 Task: Look for space in Dongargarh, India from 8th June, 2023 to 16th June, 2023 for 2 adults in price range Rs.10000 to Rs.15000. Place can be entire place with 1  bedroom having 1 bed and 1 bathroom. Property type can be house, flat, guest house, hotel. Amenities needed are: washing machine. Booking option can be shelf check-in. Required host language is English.
Action: Mouse moved to (391, 103)
Screenshot: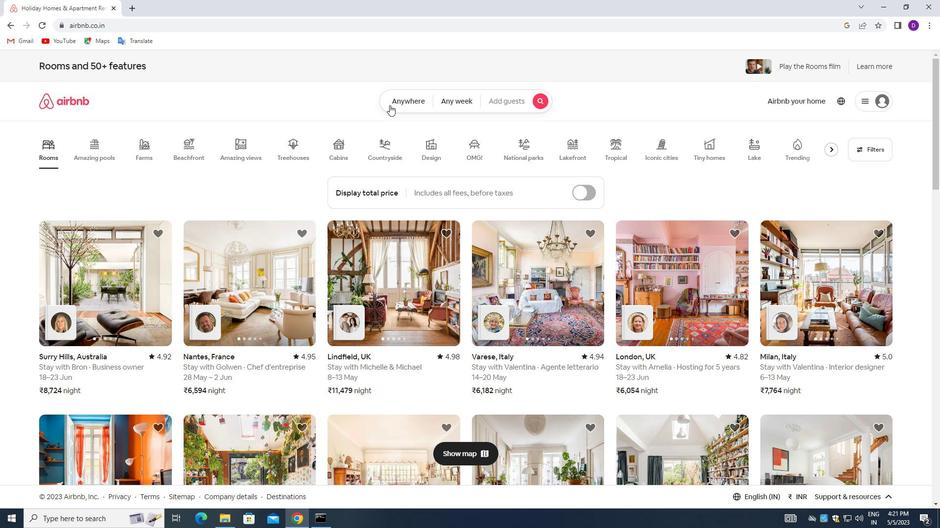 
Action: Mouse pressed left at (391, 103)
Screenshot: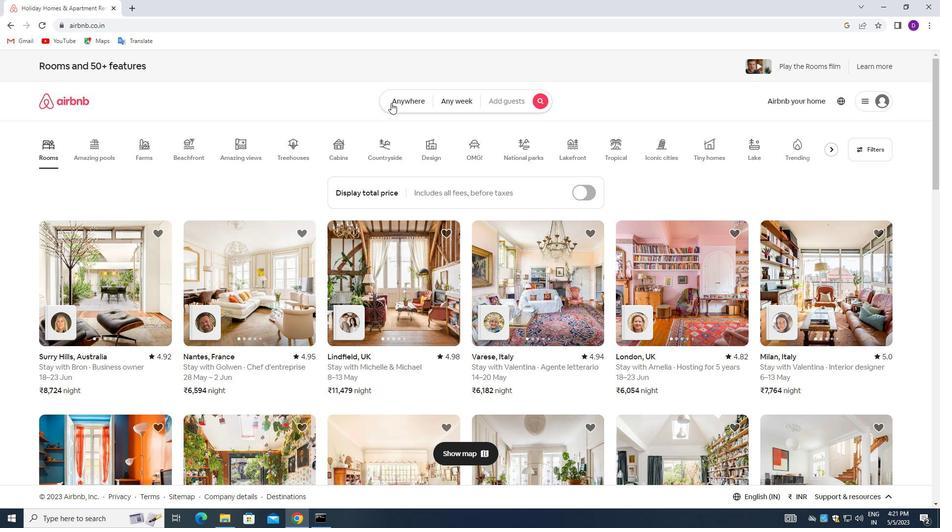 
Action: Mouse moved to (371, 135)
Screenshot: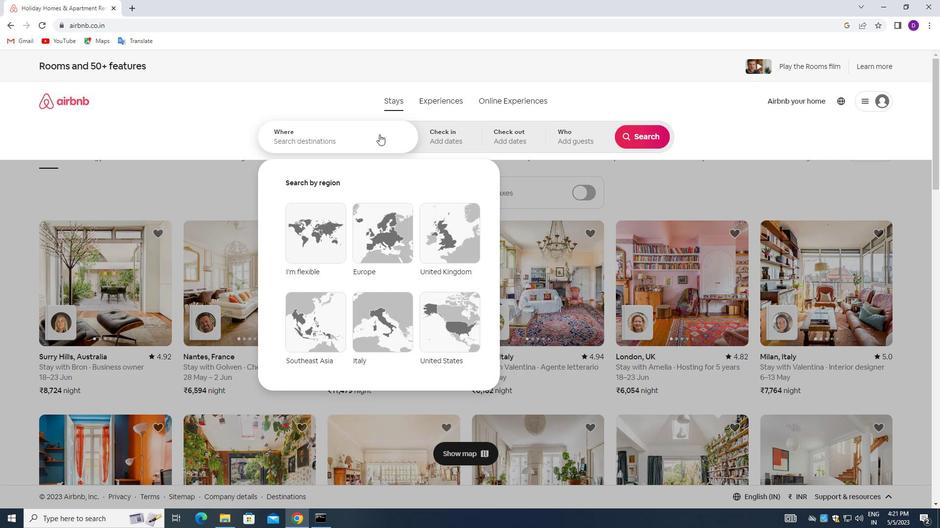 
Action: Mouse pressed left at (371, 135)
Screenshot: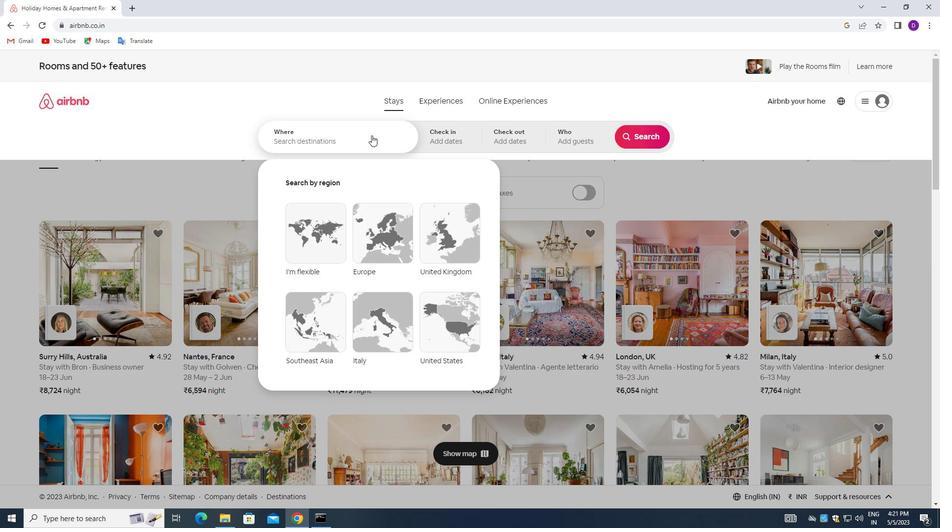 
Action: Mouse moved to (191, 233)
Screenshot: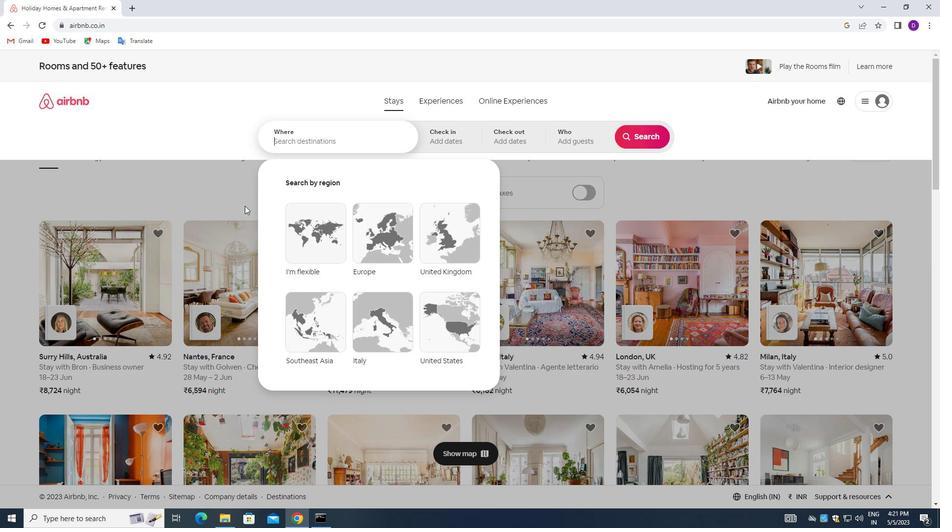 
Action: Key pressed <Key.shift_r>Dongargarh,<Key.space><Key.shift>INDIA<Key.enter>
Screenshot: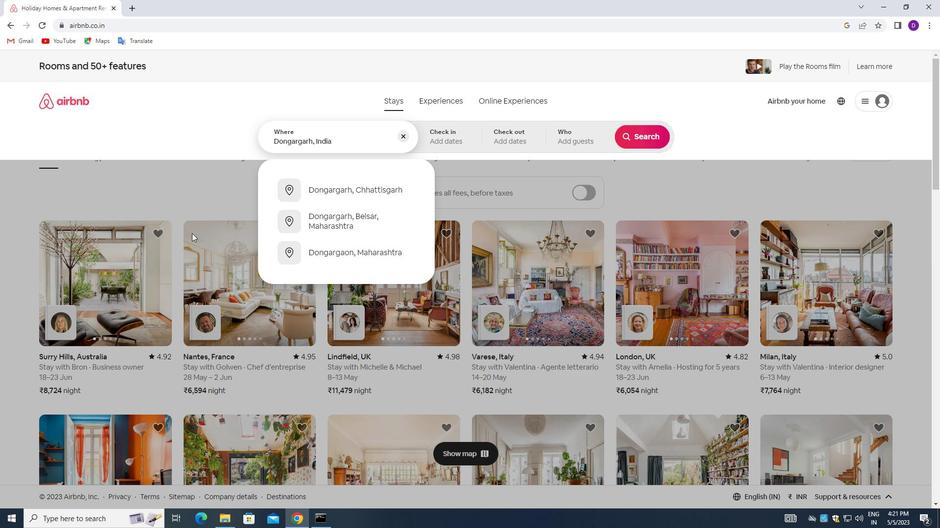 
Action: Mouse moved to (584, 283)
Screenshot: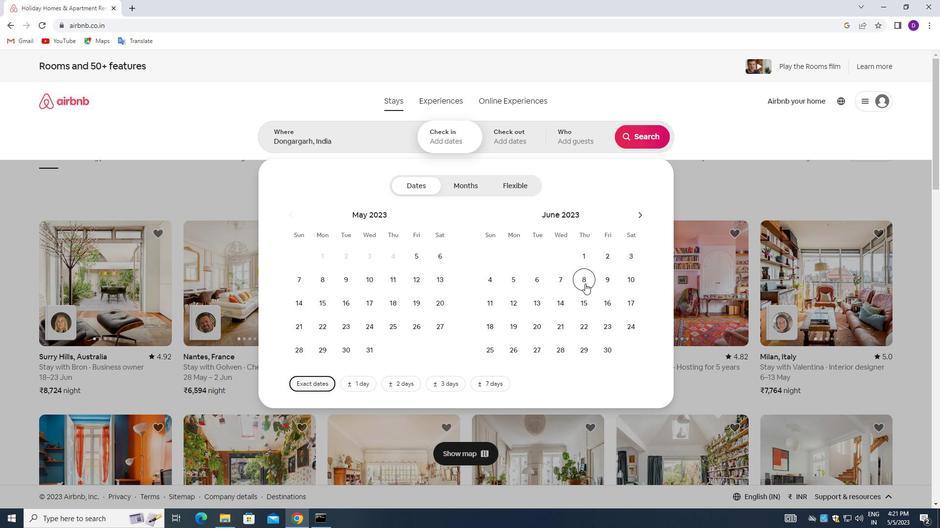 
Action: Mouse pressed left at (584, 283)
Screenshot: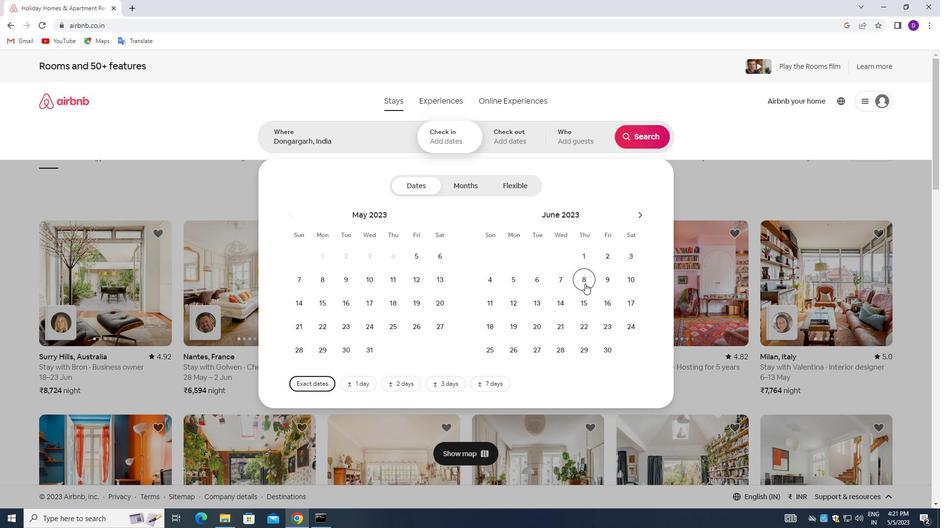 
Action: Mouse moved to (599, 297)
Screenshot: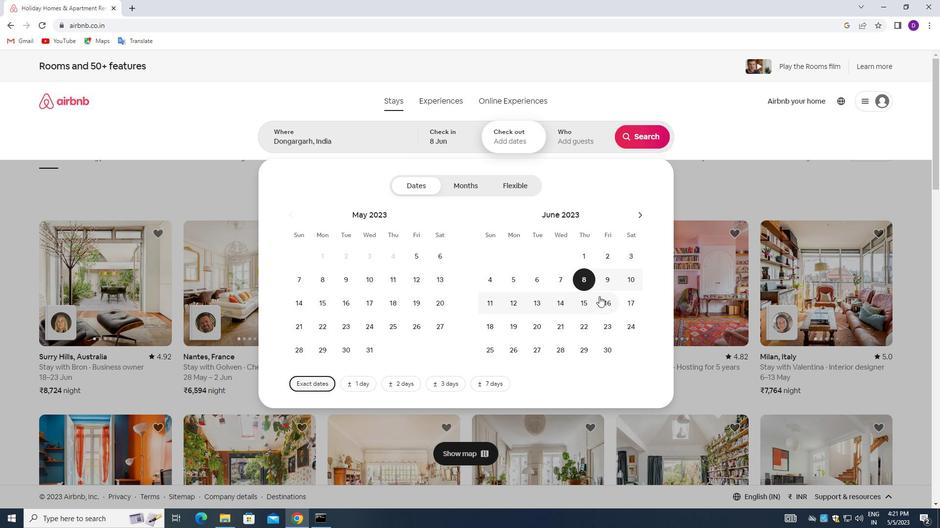 
Action: Mouse pressed left at (599, 297)
Screenshot: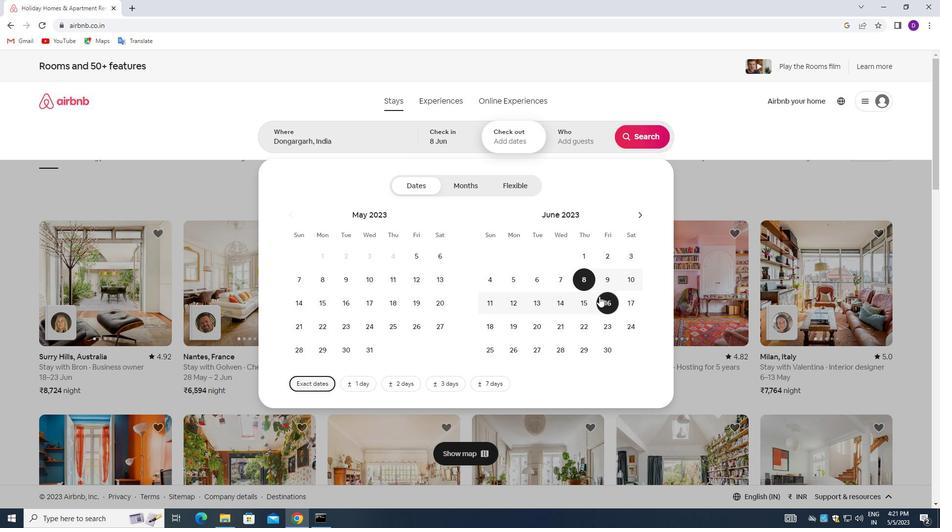 
Action: Mouse moved to (574, 142)
Screenshot: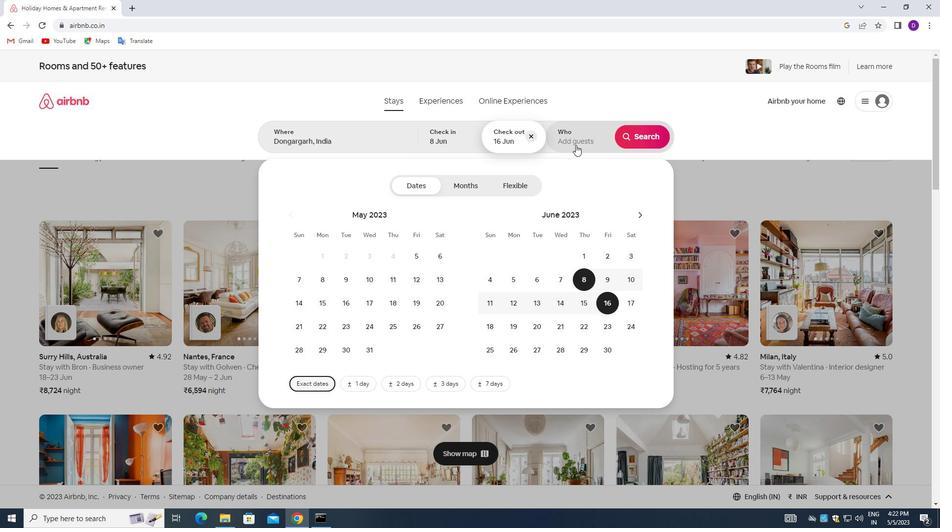 
Action: Mouse pressed left at (574, 142)
Screenshot: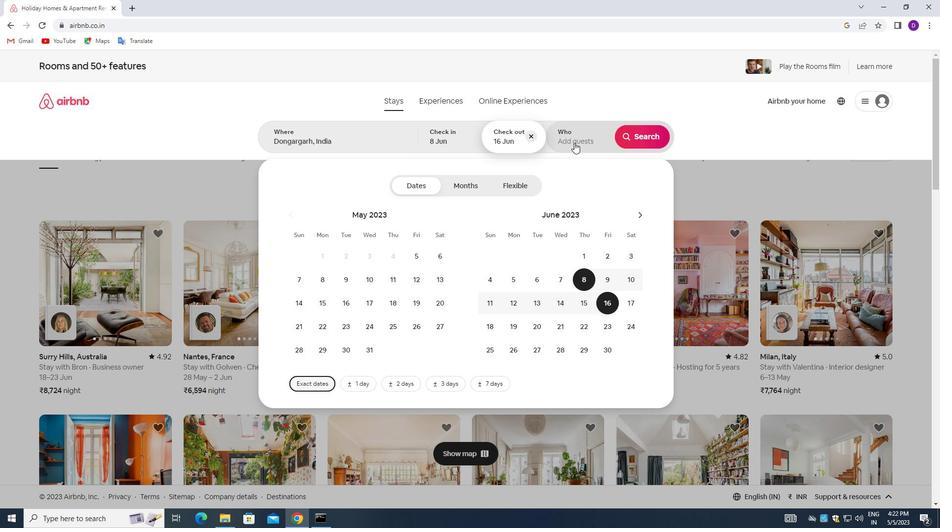 
Action: Mouse moved to (649, 187)
Screenshot: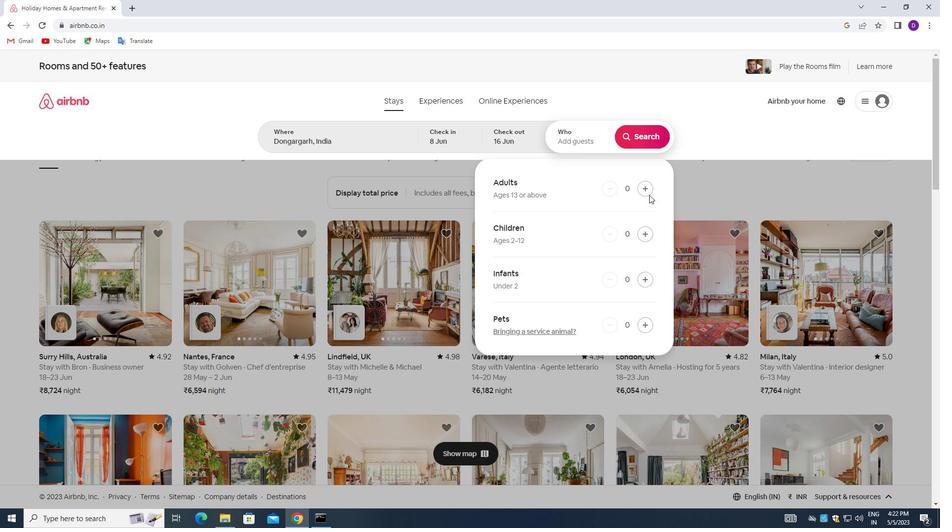 
Action: Mouse pressed left at (649, 187)
Screenshot: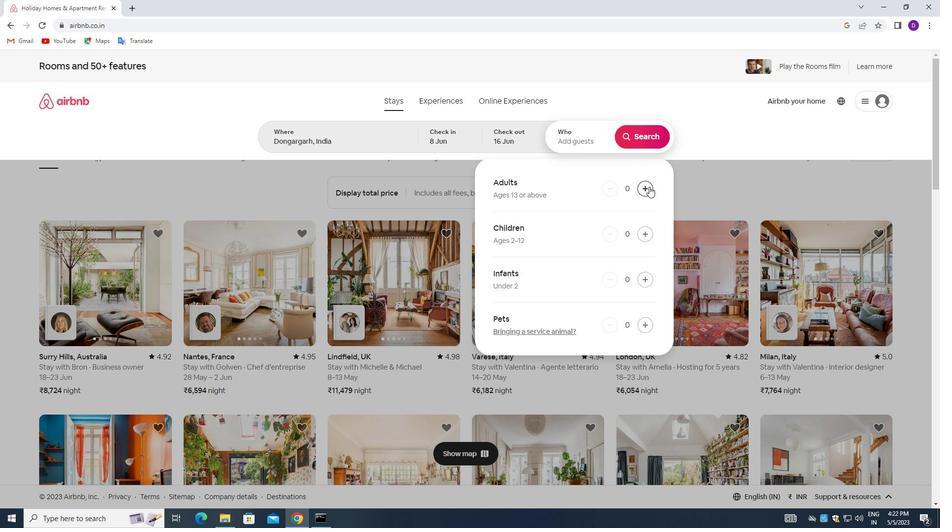 
Action: Mouse pressed left at (649, 187)
Screenshot: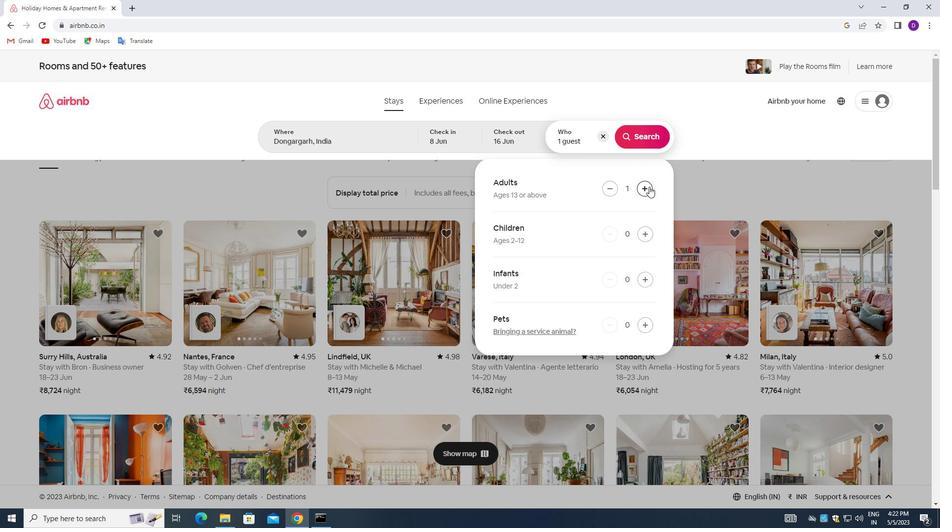 
Action: Mouse moved to (644, 138)
Screenshot: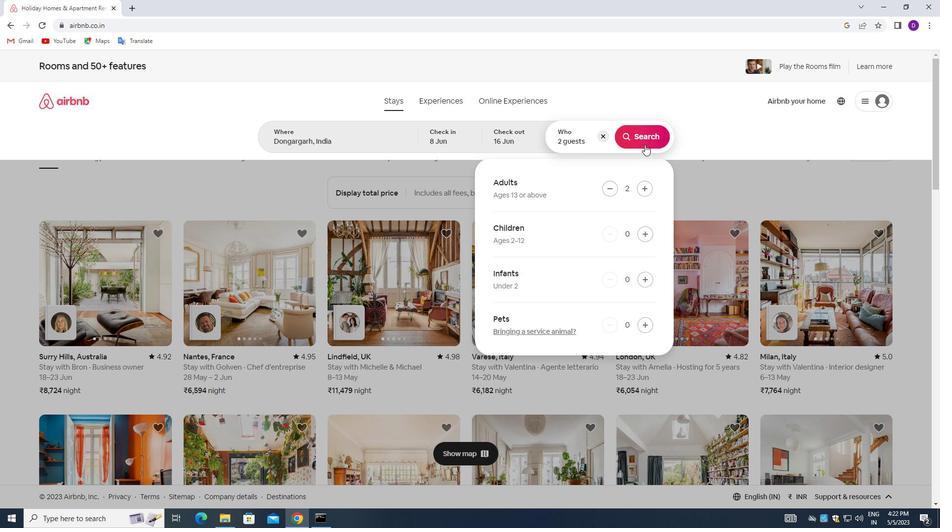 
Action: Mouse pressed left at (644, 138)
Screenshot: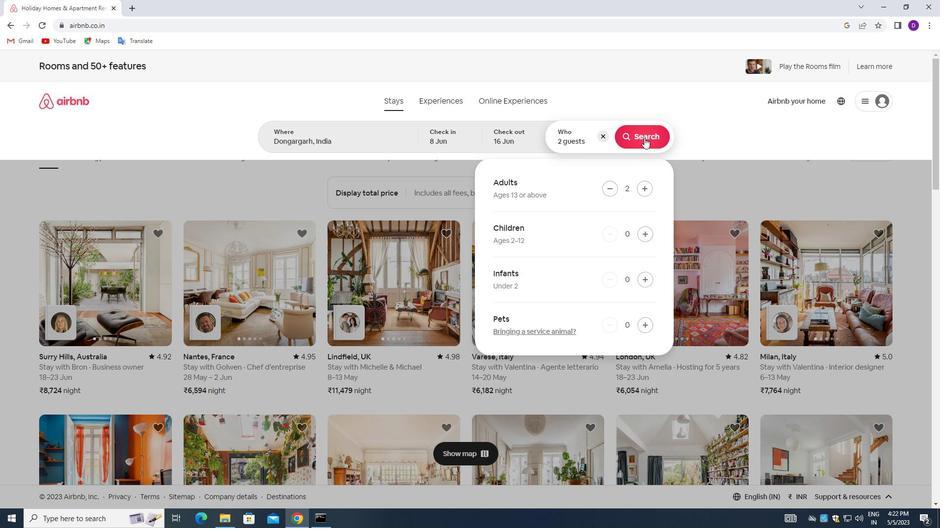 
Action: Mouse moved to (883, 107)
Screenshot: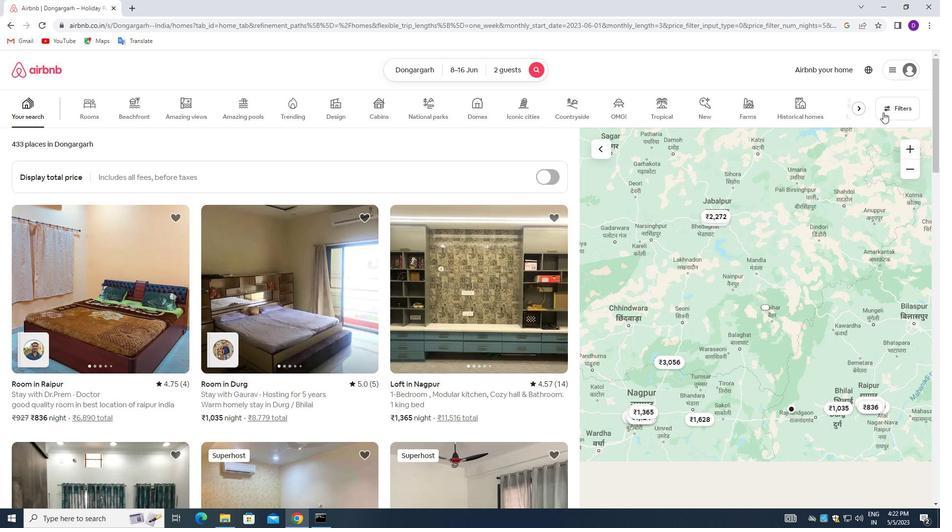 
Action: Mouse pressed left at (883, 107)
Screenshot: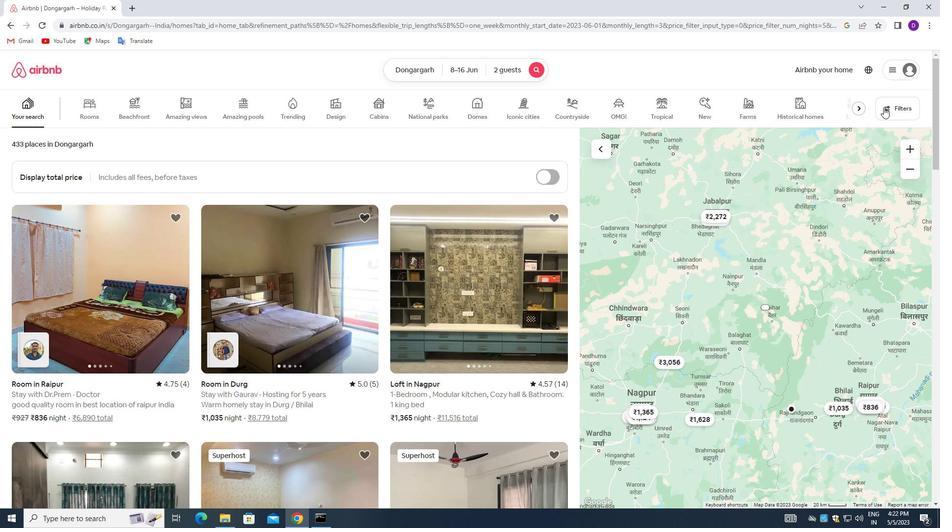 
Action: Mouse moved to (424, 259)
Screenshot: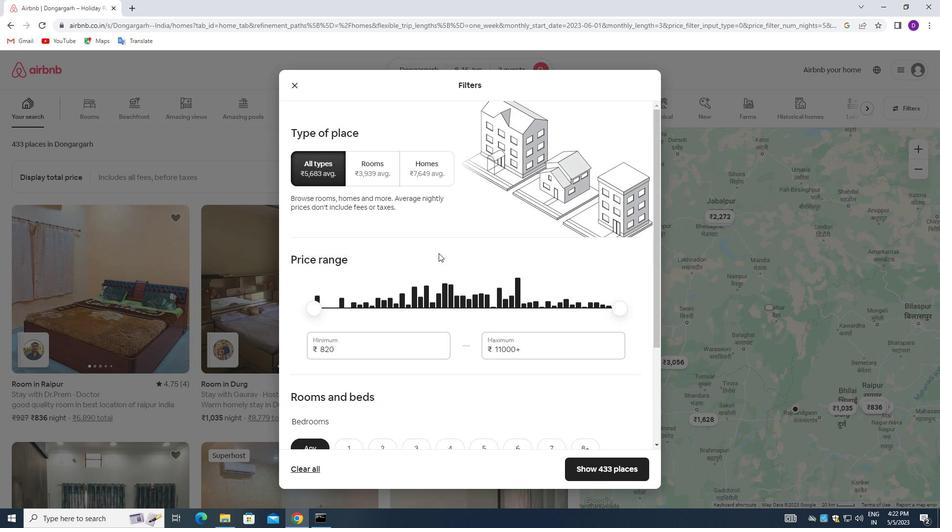 
Action: Mouse scrolled (424, 259) with delta (0, 0)
Screenshot: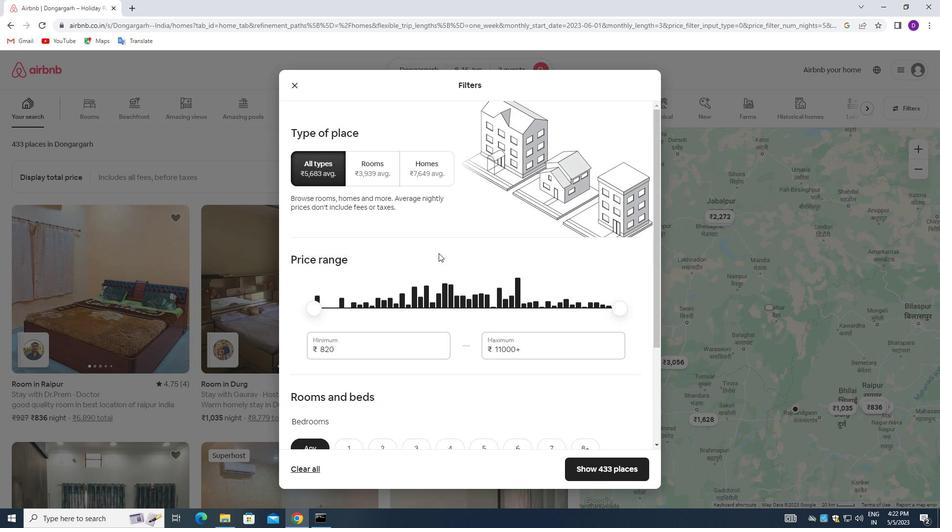 
Action: Mouse moved to (410, 264)
Screenshot: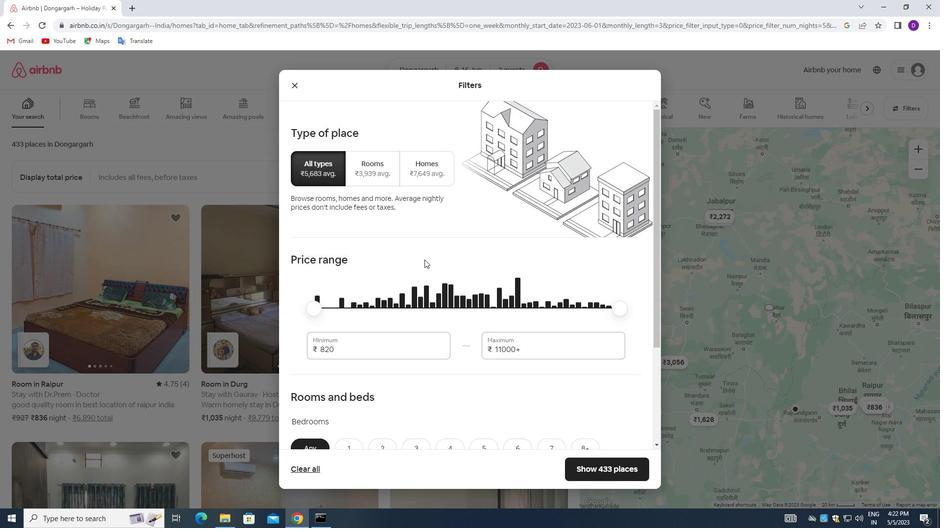 
Action: Mouse scrolled (410, 263) with delta (0, 0)
Screenshot: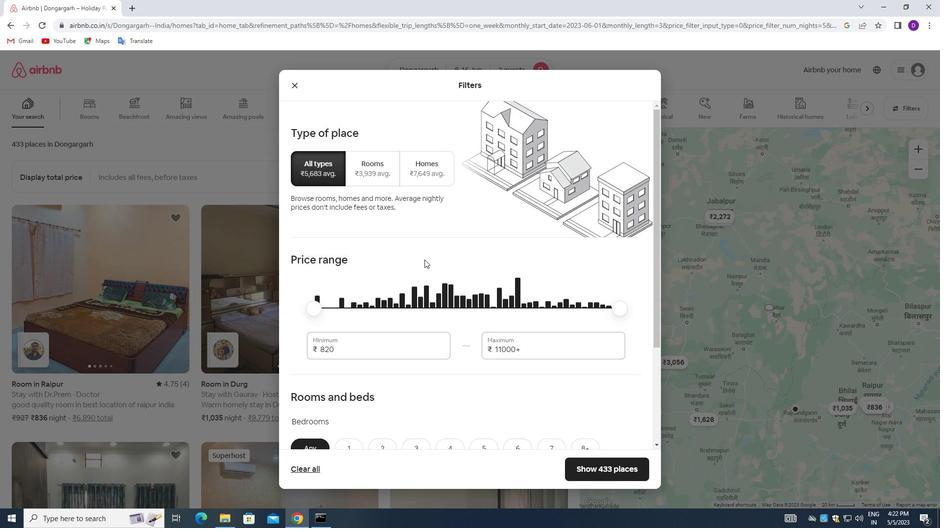 
Action: Mouse moved to (345, 253)
Screenshot: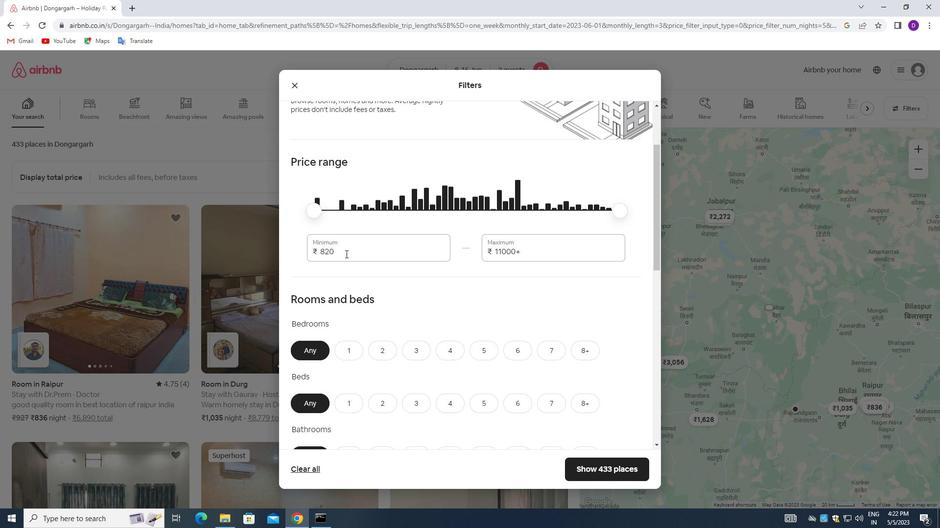 
Action: Mouse pressed left at (345, 253)
Screenshot: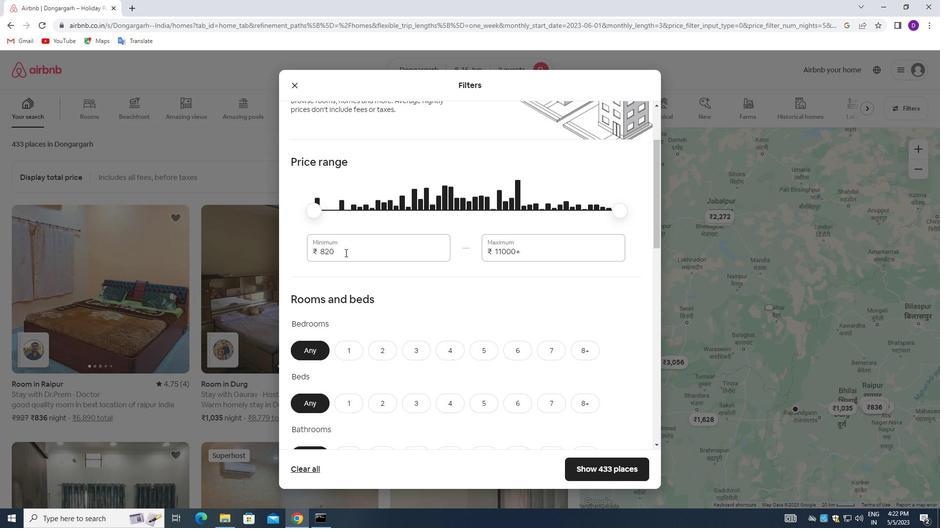 
Action: Mouse pressed left at (345, 253)
Screenshot: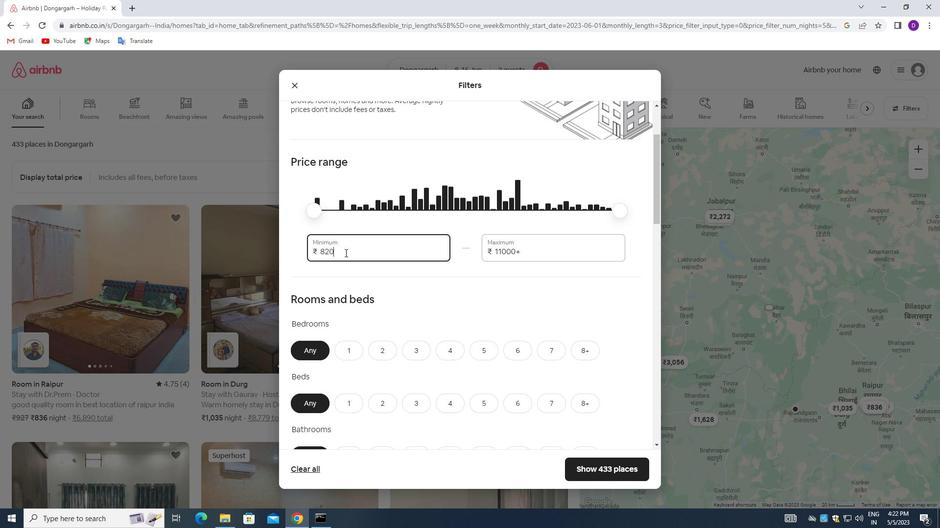 
Action: Key pressed 10000<Key.tab>15000
Screenshot: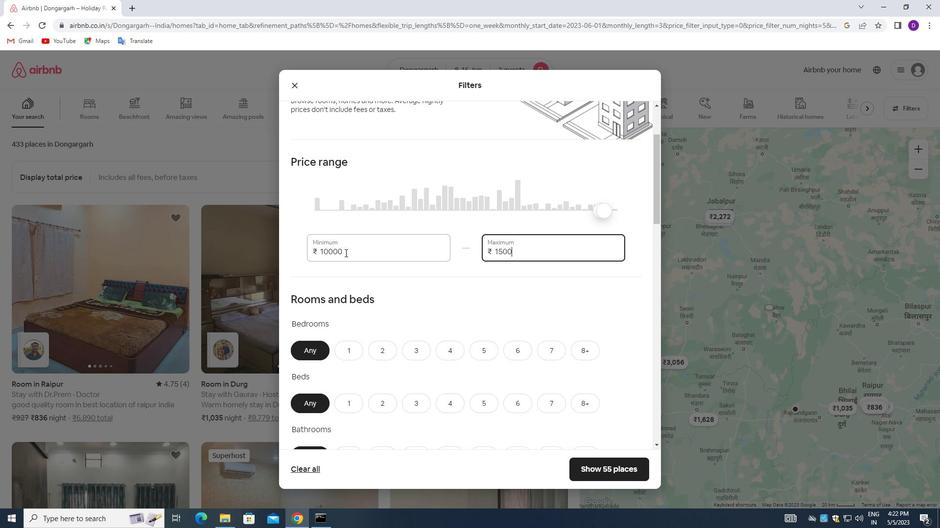 
Action: Mouse moved to (439, 292)
Screenshot: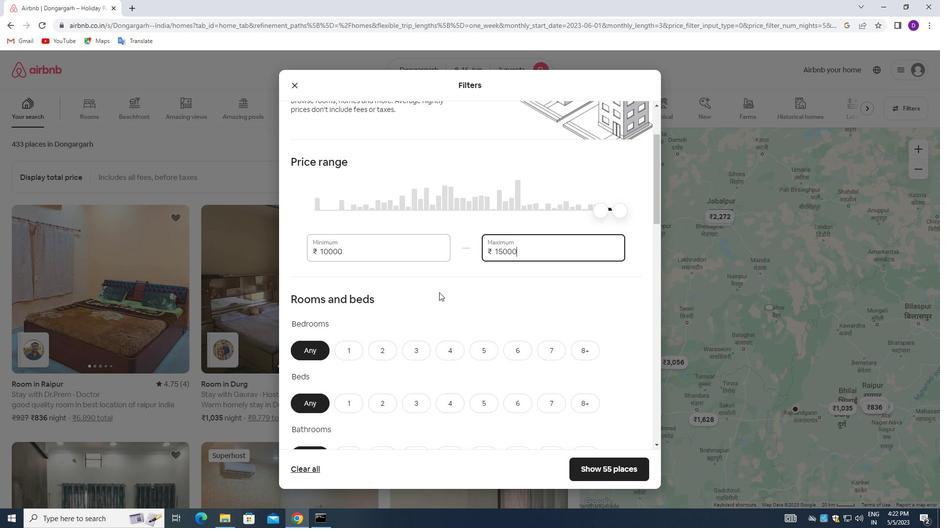 
Action: Mouse scrolled (439, 292) with delta (0, 0)
Screenshot: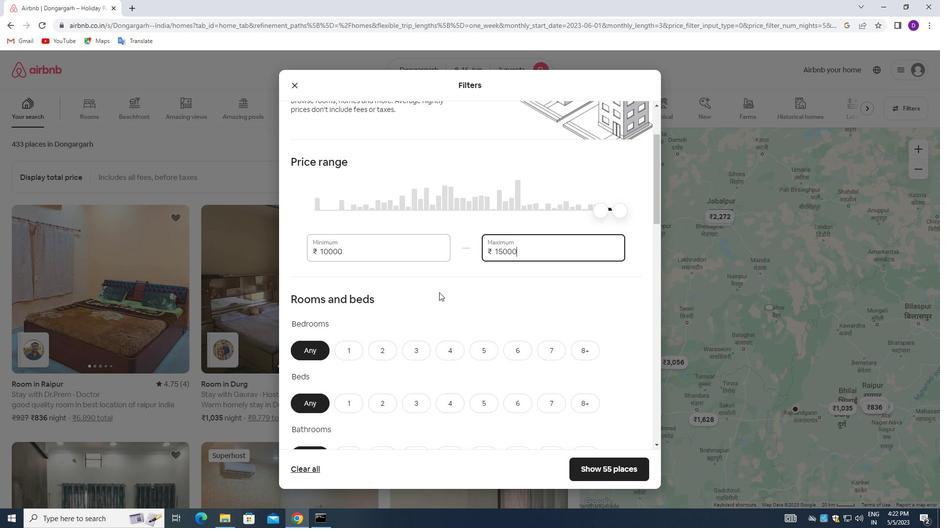 
Action: Mouse moved to (440, 293)
Screenshot: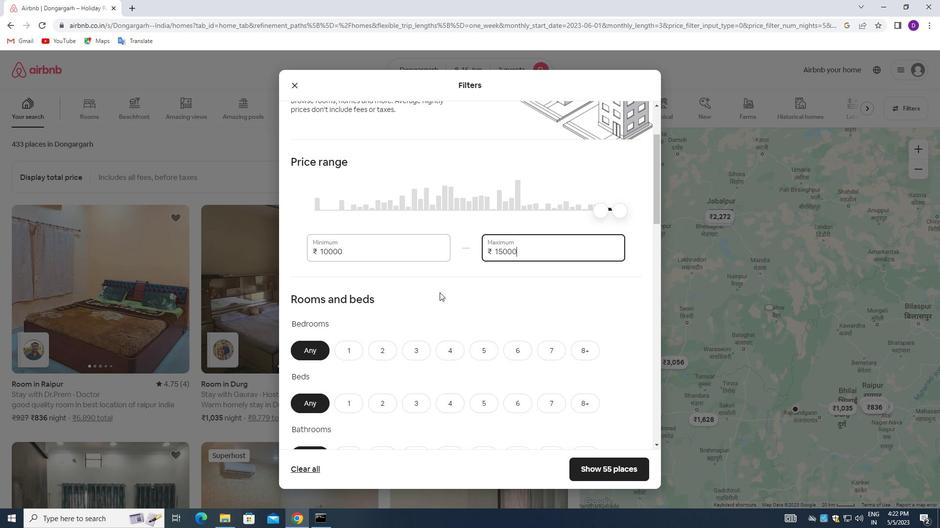 
Action: Mouse scrolled (440, 292) with delta (0, 0)
Screenshot: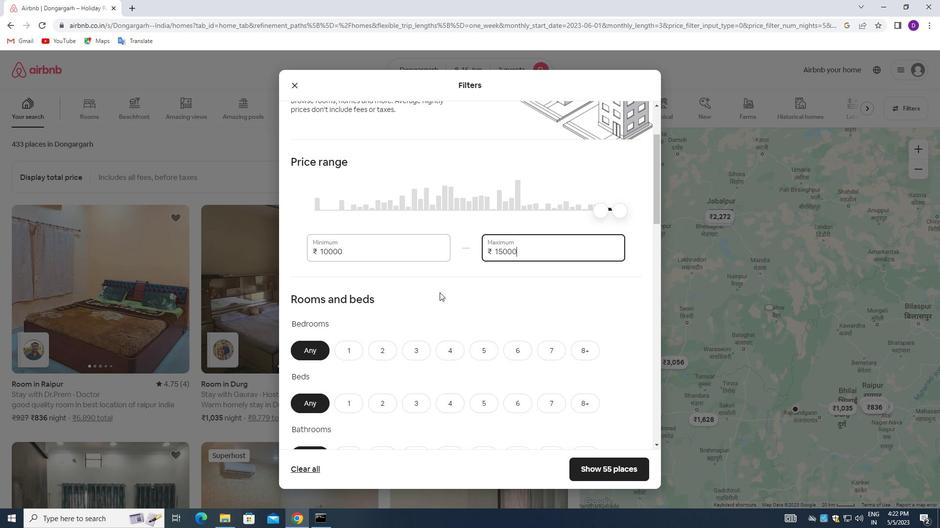 
Action: Mouse moved to (341, 257)
Screenshot: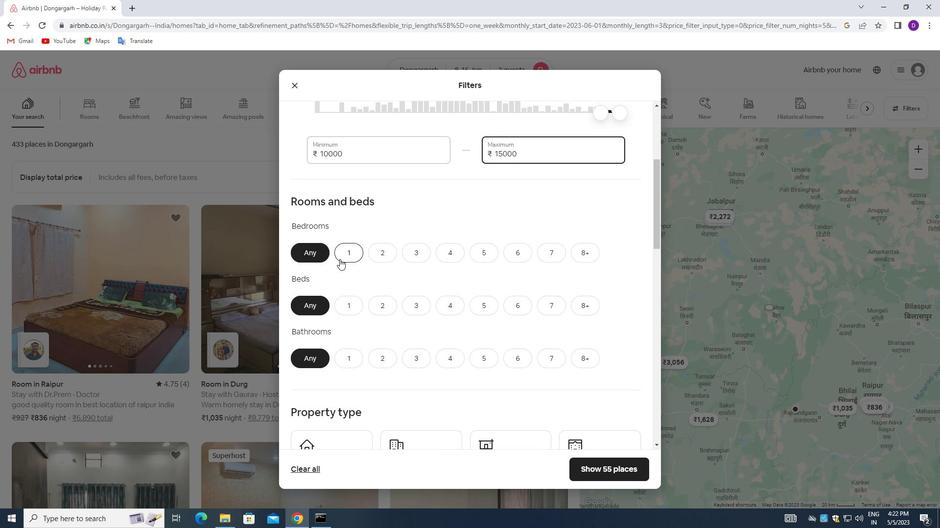 
Action: Mouse pressed left at (341, 257)
Screenshot: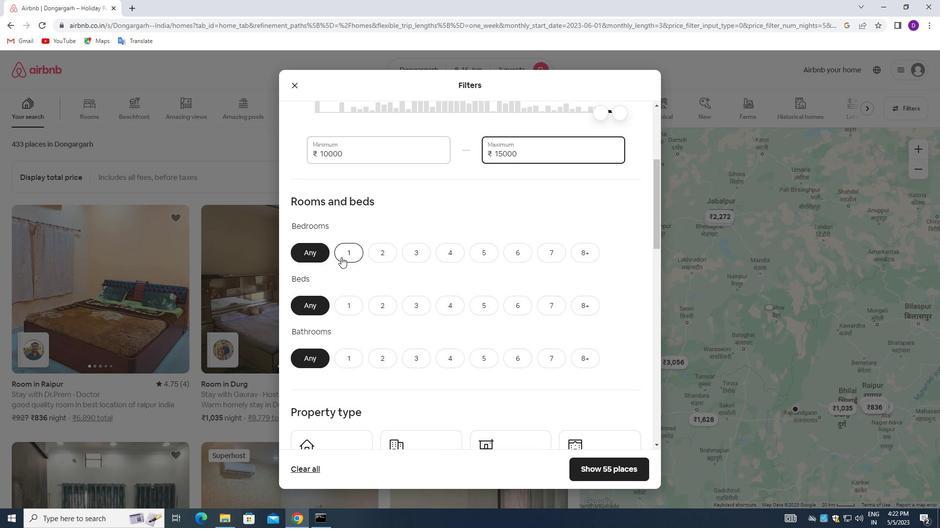 
Action: Mouse moved to (352, 303)
Screenshot: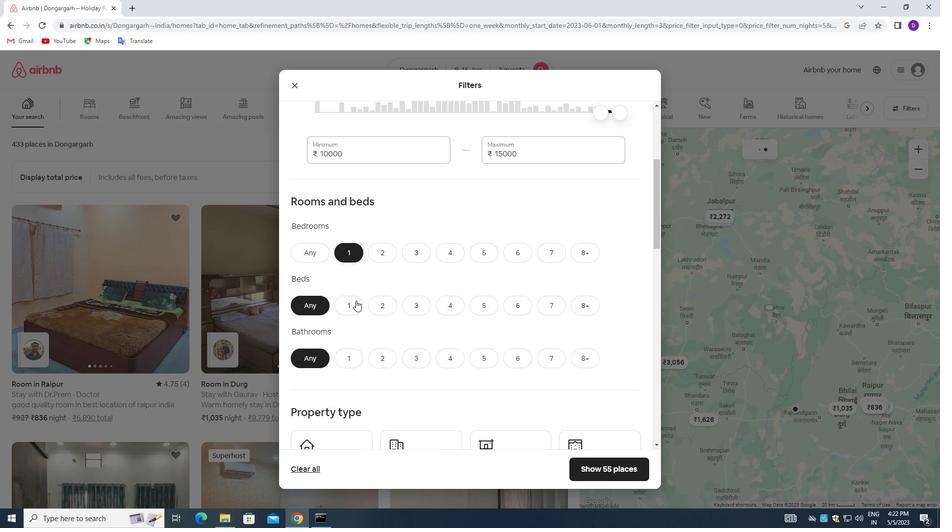 
Action: Mouse pressed left at (352, 303)
Screenshot: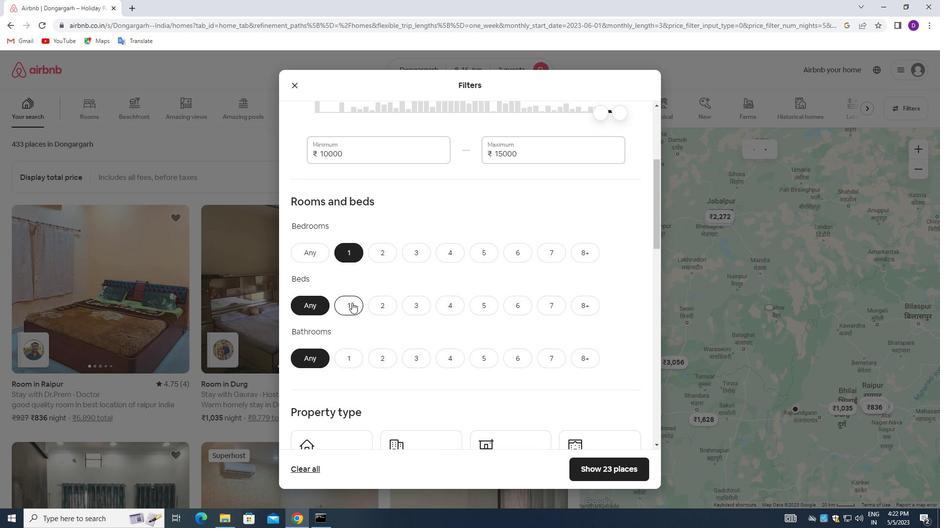 
Action: Mouse moved to (351, 355)
Screenshot: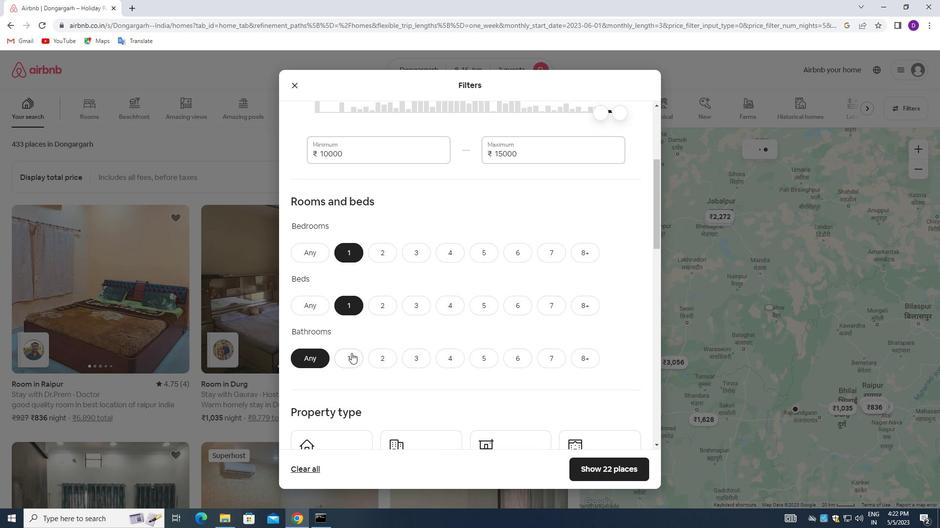 
Action: Mouse pressed left at (351, 355)
Screenshot: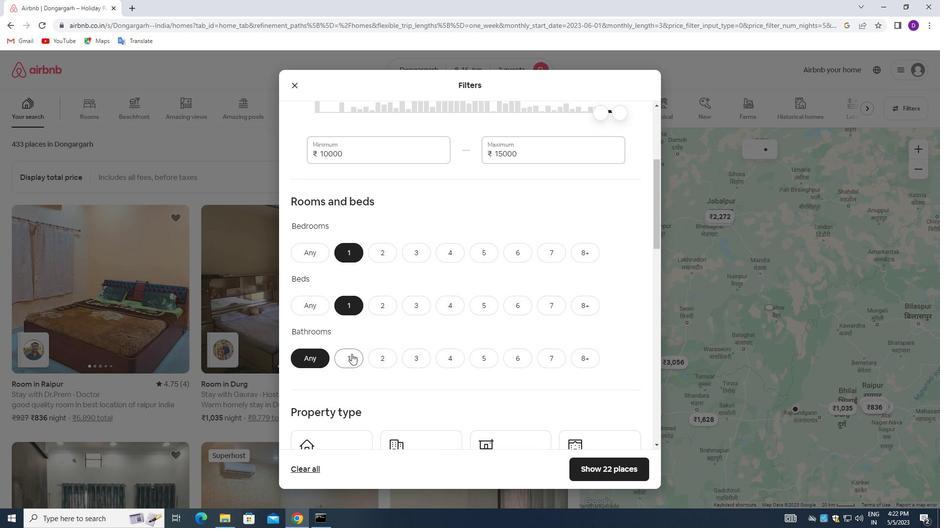 
Action: Mouse moved to (378, 319)
Screenshot: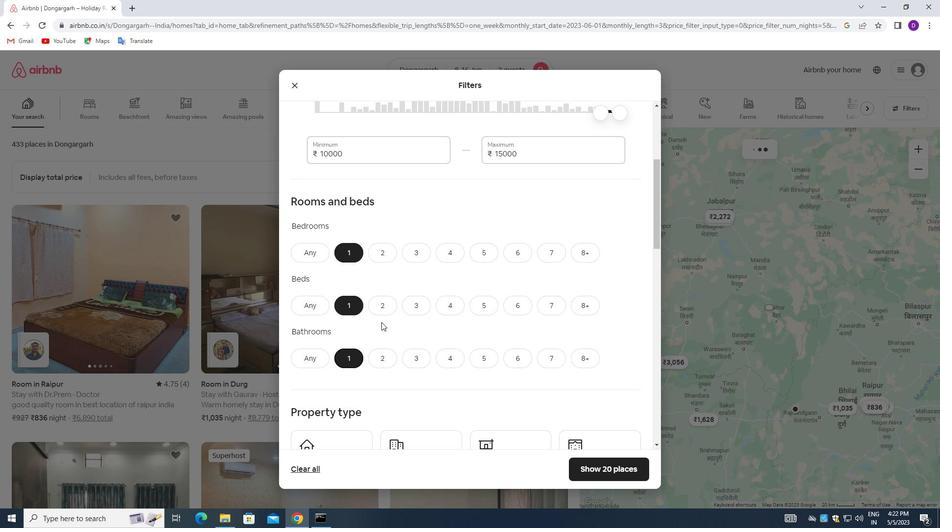 
Action: Mouse scrolled (378, 318) with delta (0, 0)
Screenshot: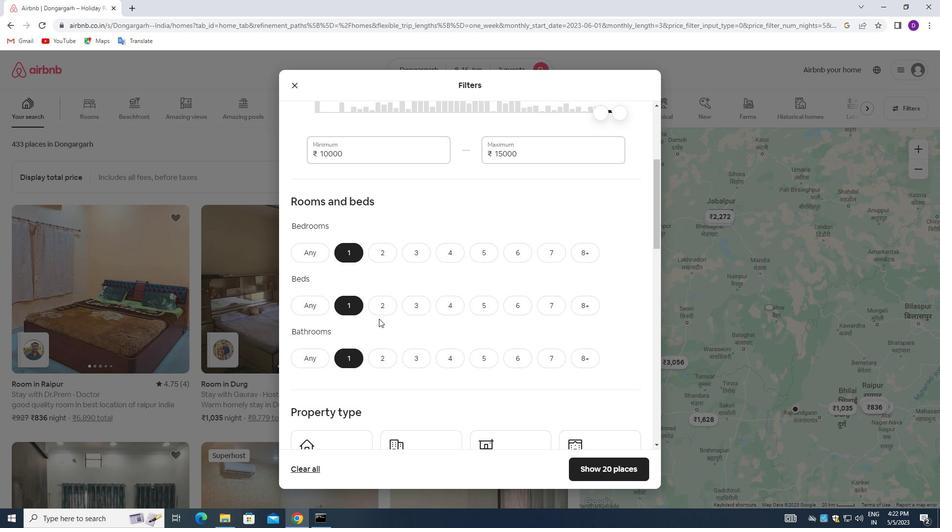 
Action: Mouse scrolled (378, 318) with delta (0, 0)
Screenshot: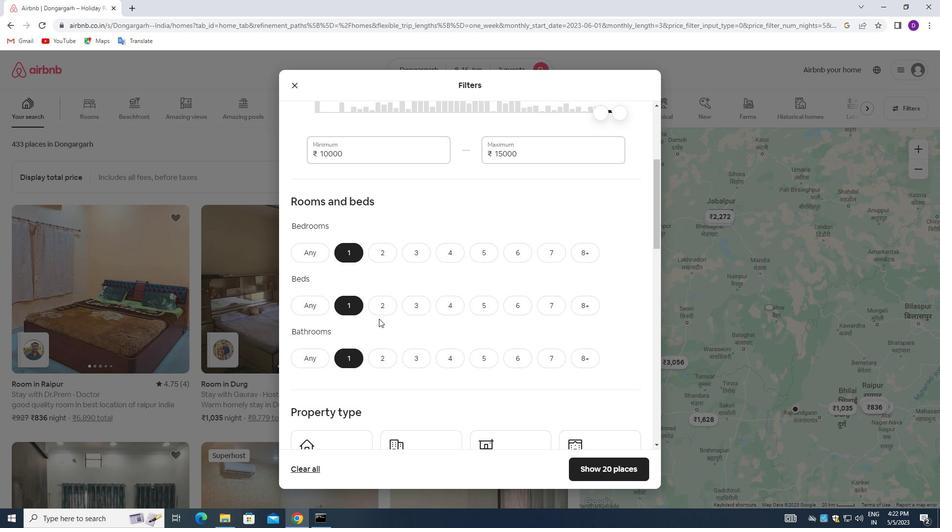 
Action: Mouse scrolled (378, 318) with delta (0, 0)
Screenshot: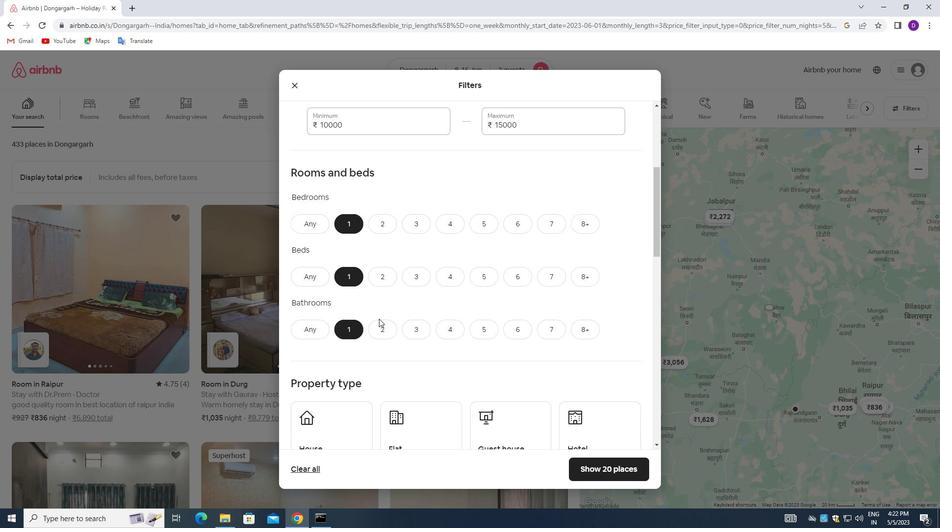 
Action: Mouse scrolled (378, 318) with delta (0, 0)
Screenshot: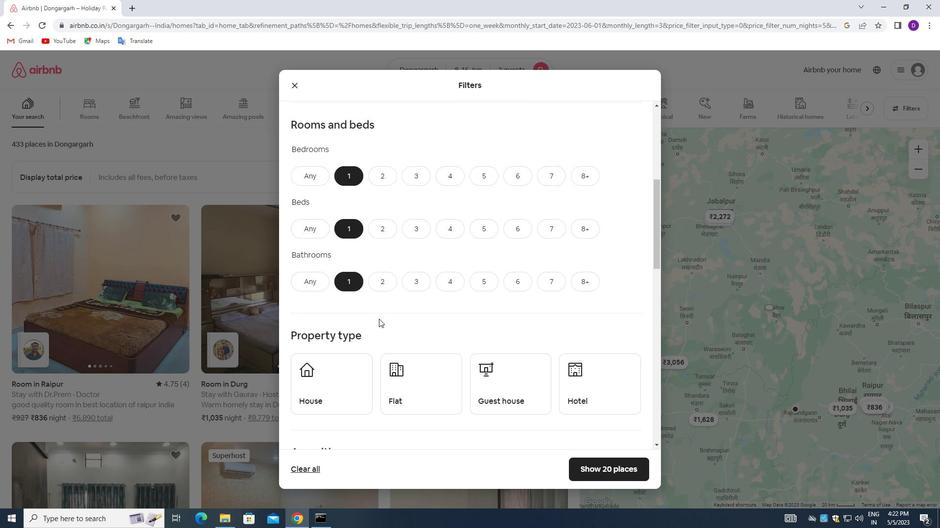 
Action: Mouse moved to (346, 283)
Screenshot: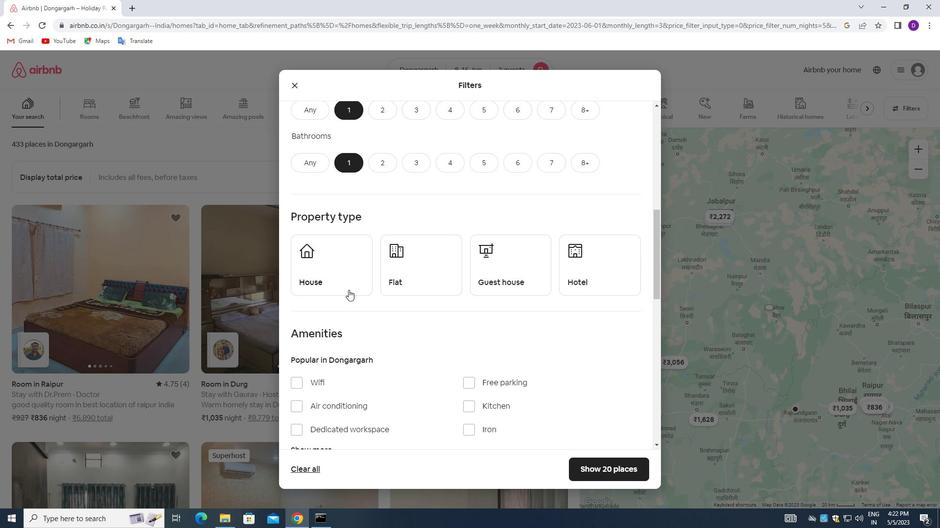 
Action: Mouse pressed left at (346, 283)
Screenshot: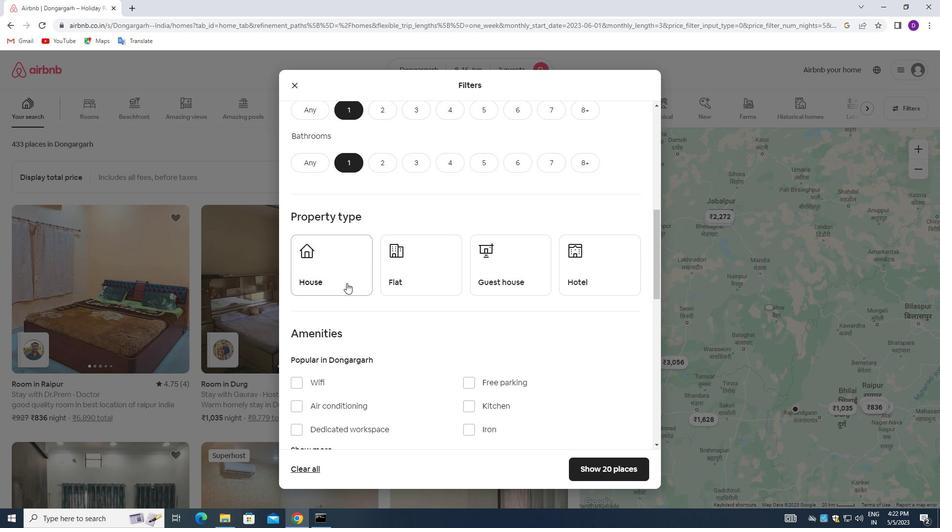 
Action: Mouse moved to (409, 275)
Screenshot: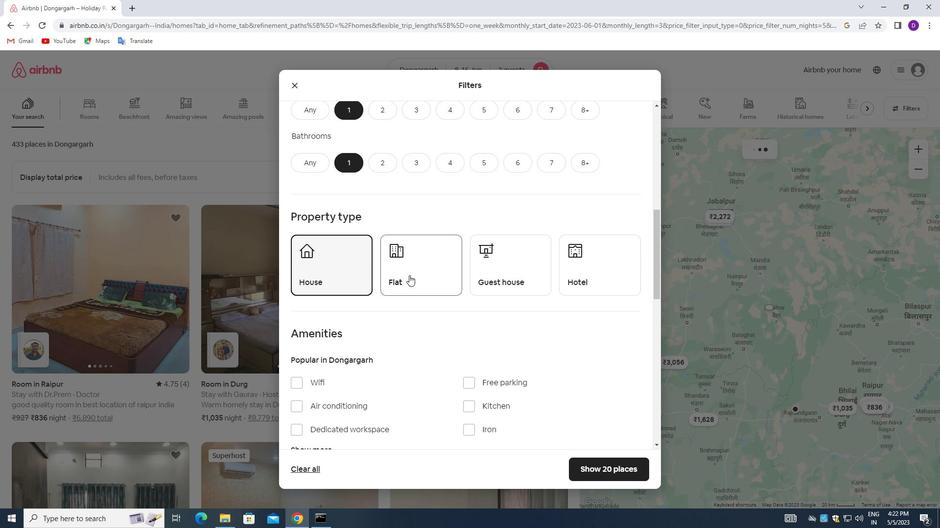 
Action: Mouse pressed left at (409, 275)
Screenshot: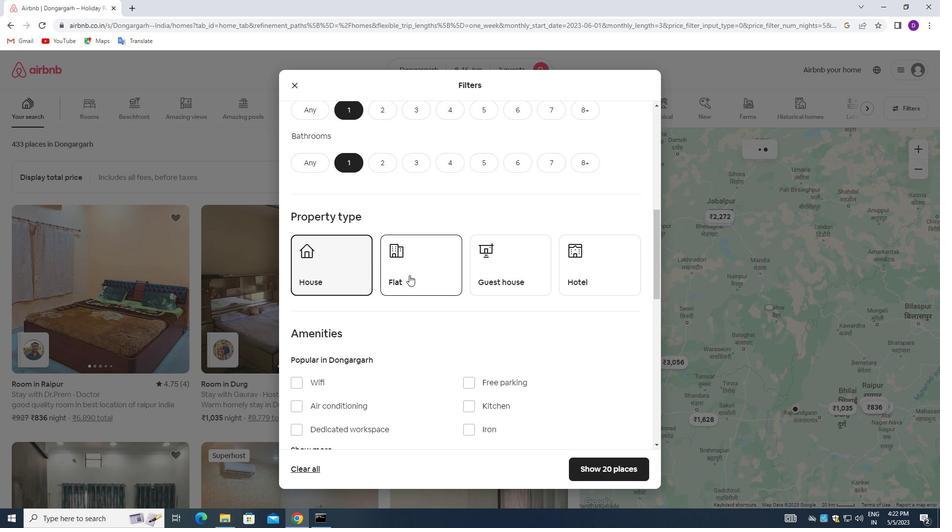 
Action: Mouse moved to (494, 269)
Screenshot: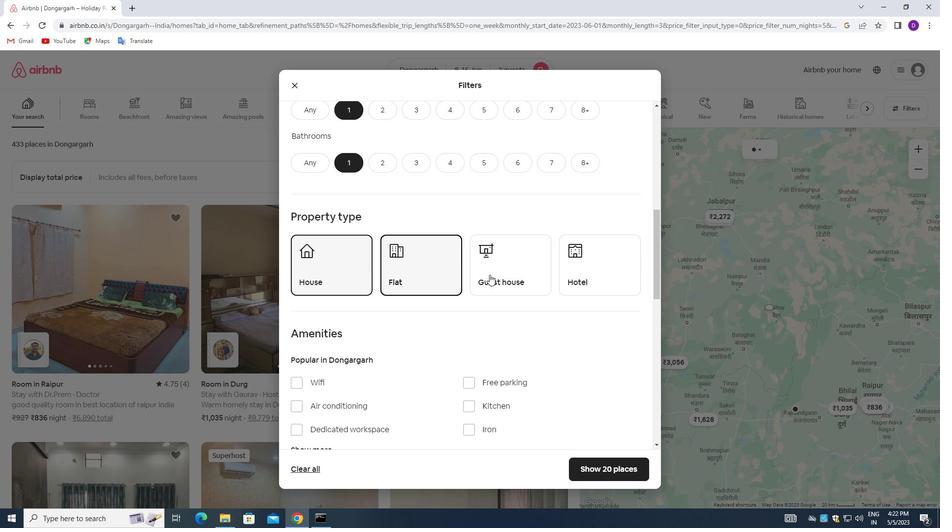 
Action: Mouse pressed left at (494, 269)
Screenshot: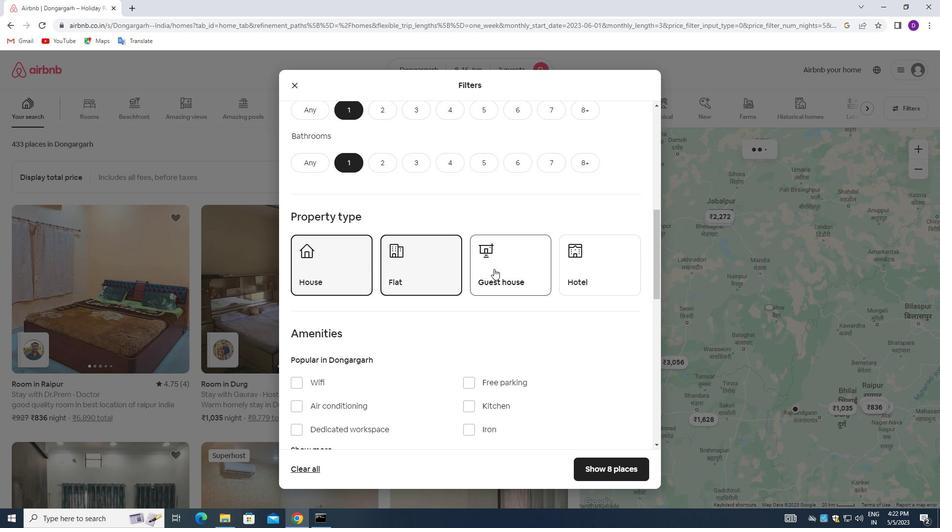 
Action: Mouse moved to (568, 271)
Screenshot: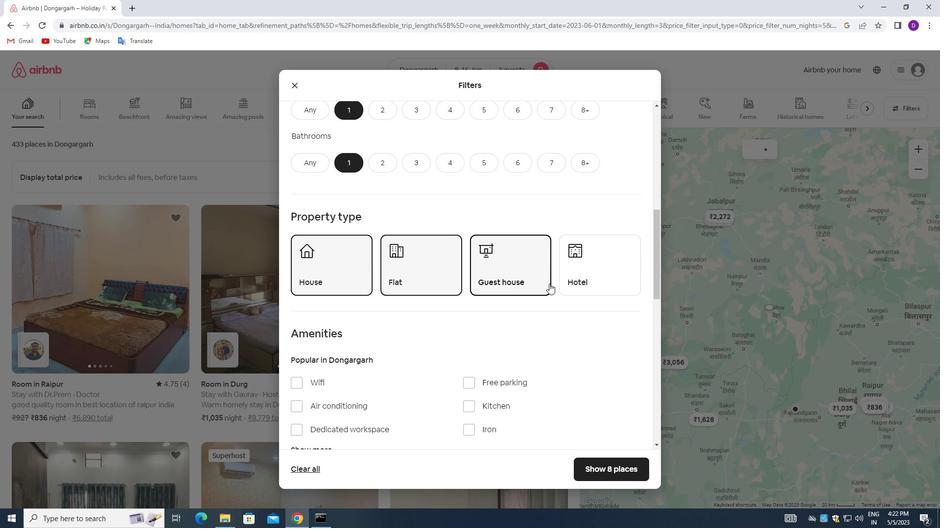 
Action: Mouse pressed left at (568, 271)
Screenshot: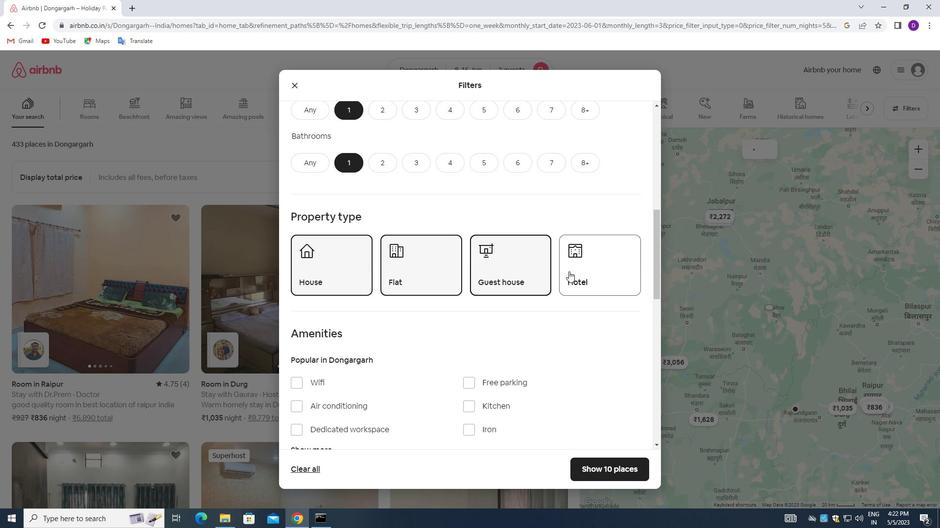 
Action: Mouse moved to (425, 312)
Screenshot: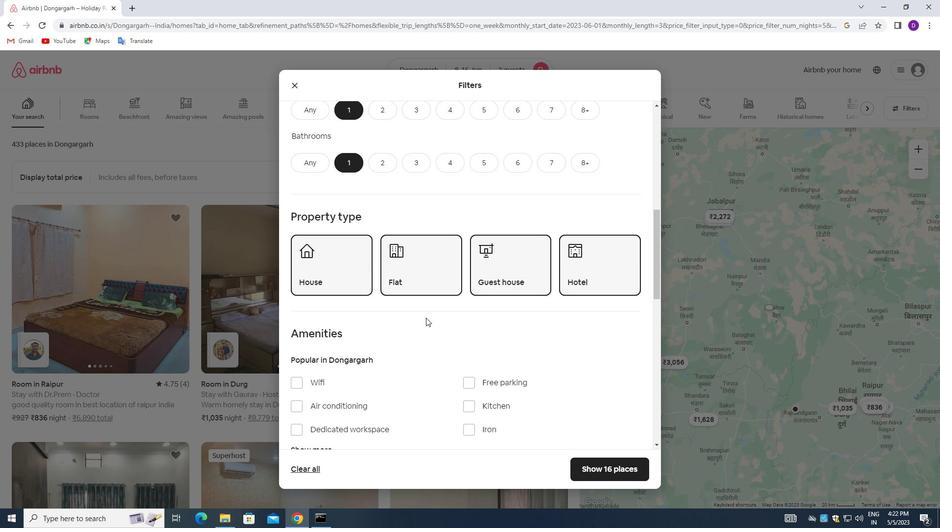 
Action: Mouse scrolled (425, 311) with delta (0, 0)
Screenshot: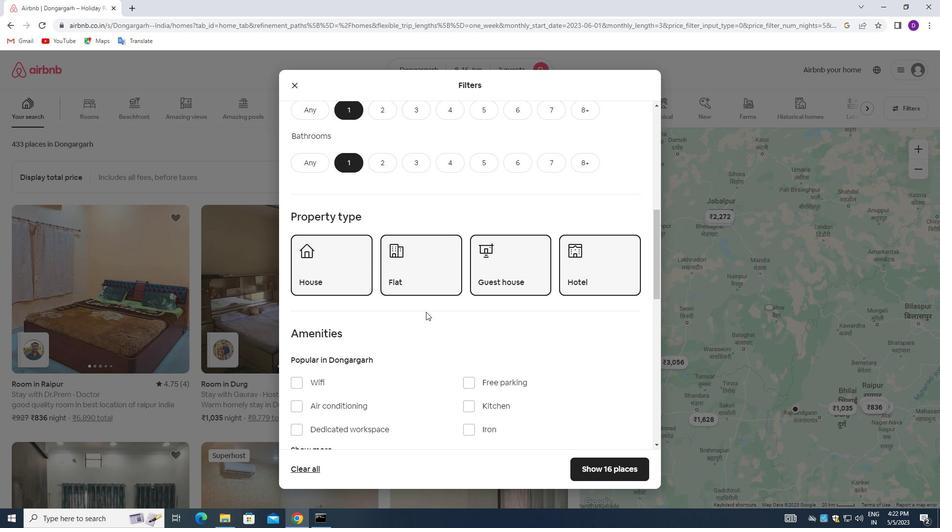 
Action: Mouse moved to (425, 312)
Screenshot: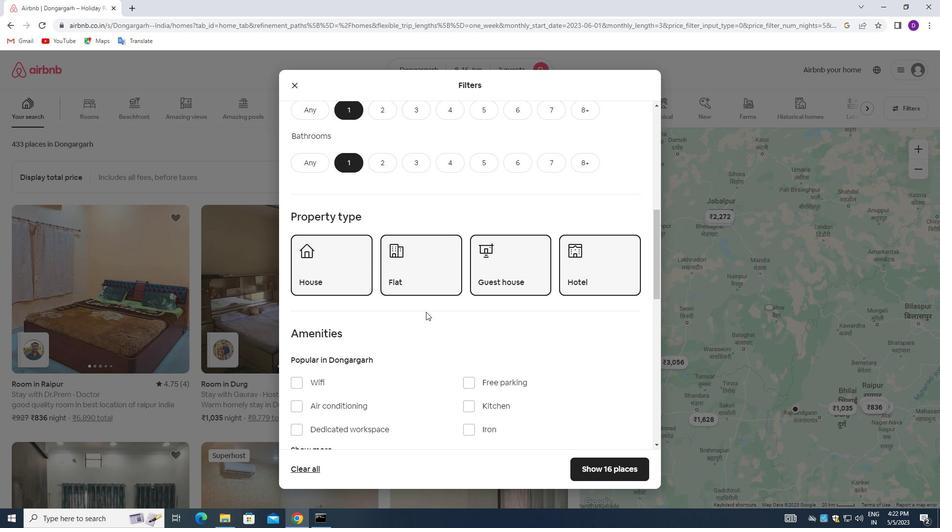 
Action: Mouse scrolled (425, 311) with delta (0, 0)
Screenshot: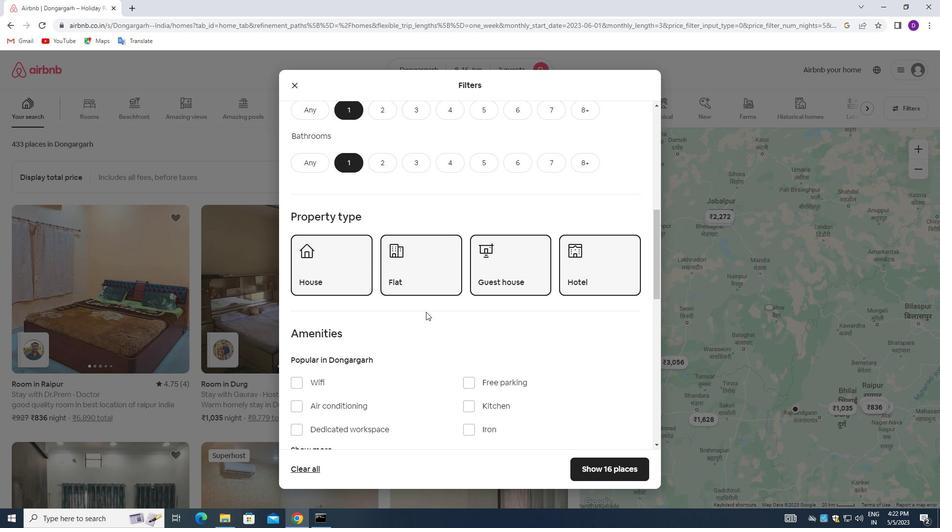 
Action: Mouse moved to (312, 353)
Screenshot: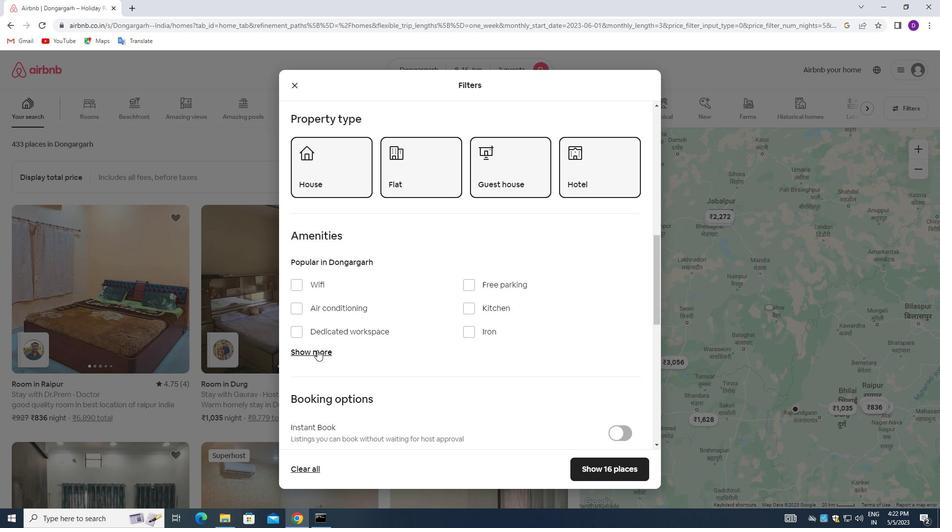 
Action: Mouse pressed left at (312, 353)
Screenshot: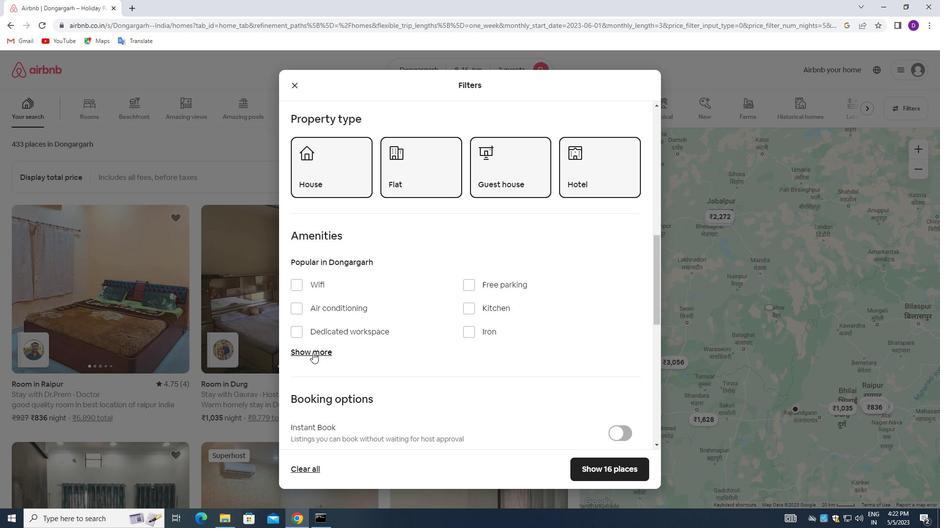 
Action: Mouse moved to (301, 384)
Screenshot: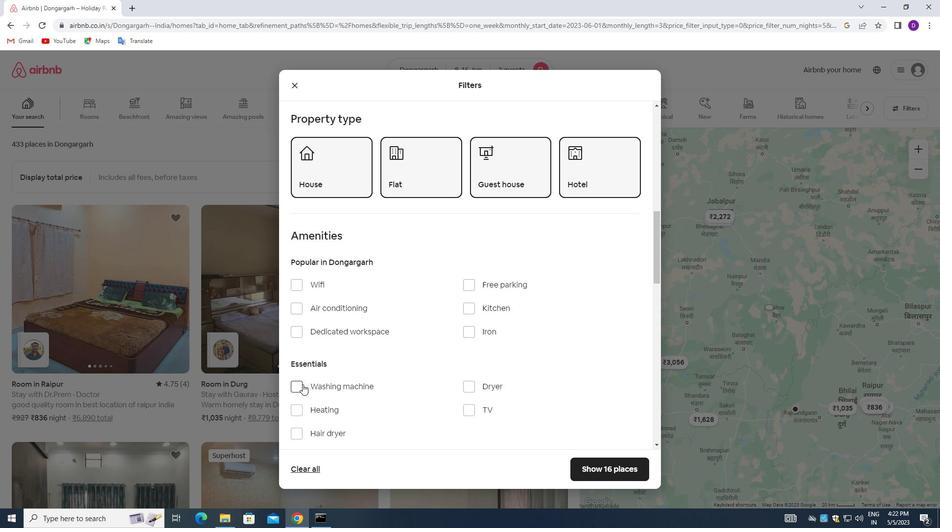 
Action: Mouse pressed left at (301, 384)
Screenshot: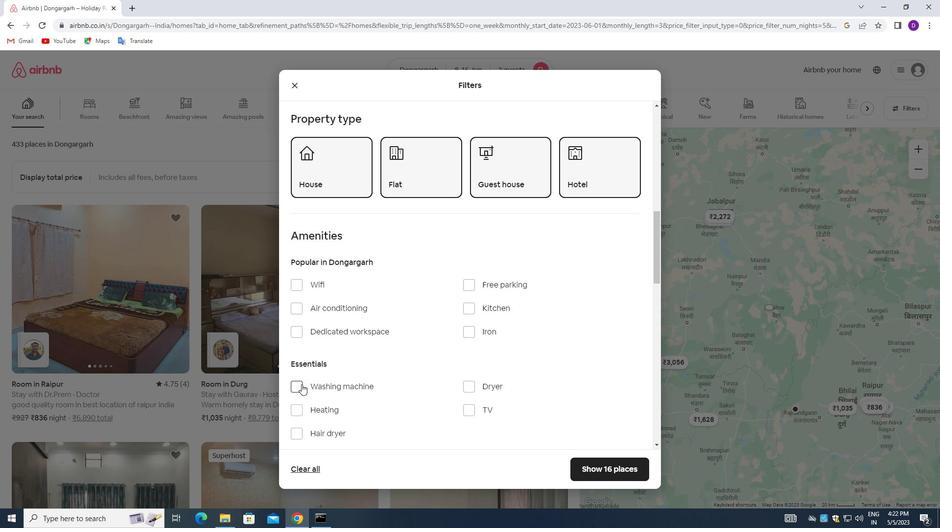 
Action: Mouse moved to (419, 335)
Screenshot: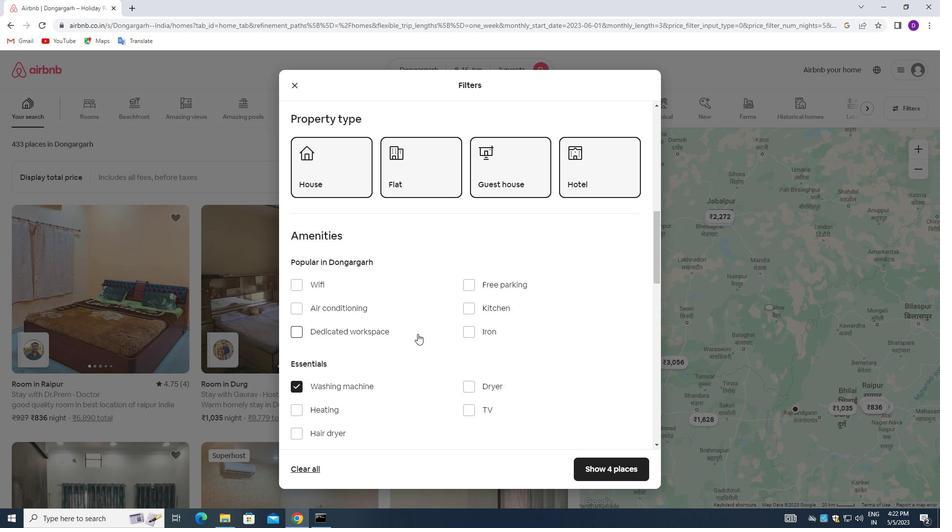 
Action: Mouse scrolled (419, 334) with delta (0, 0)
Screenshot: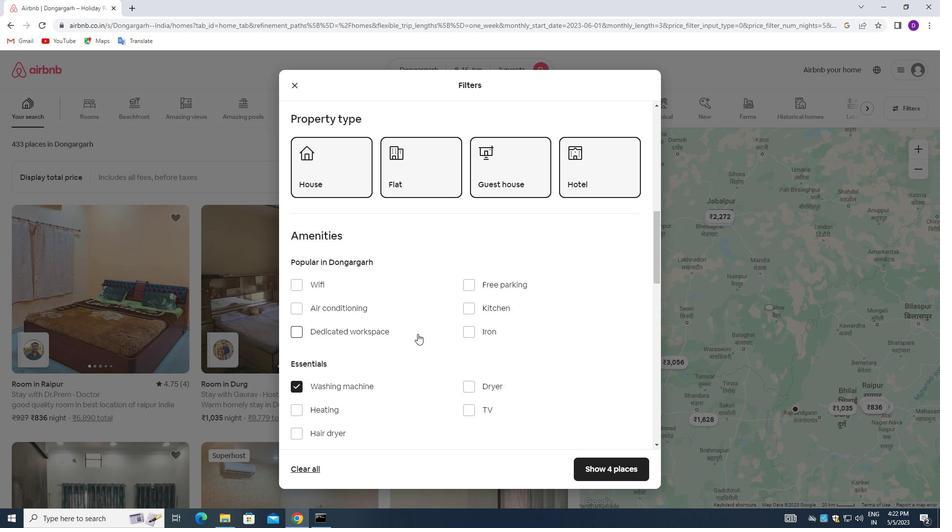 
Action: Mouse moved to (420, 335)
Screenshot: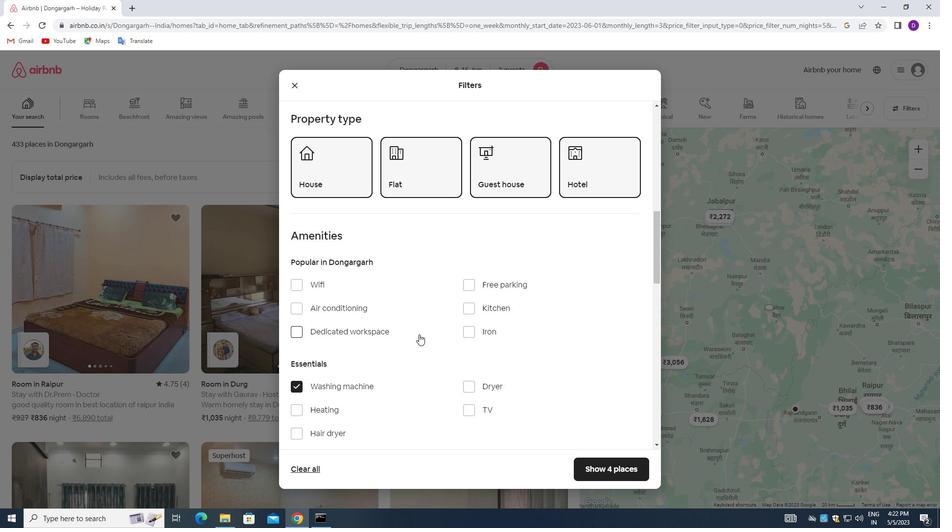 
Action: Mouse scrolled (420, 334) with delta (0, 0)
Screenshot: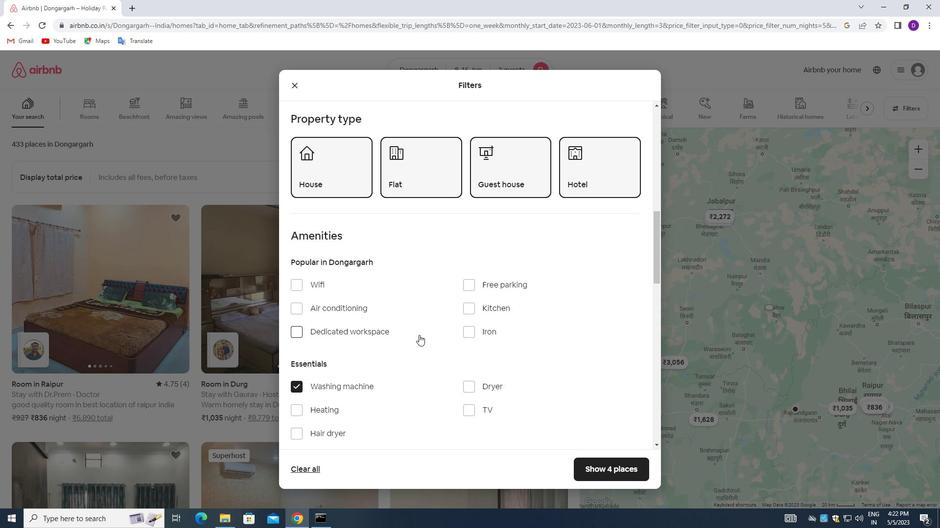 
Action: Mouse scrolled (420, 334) with delta (0, 0)
Screenshot: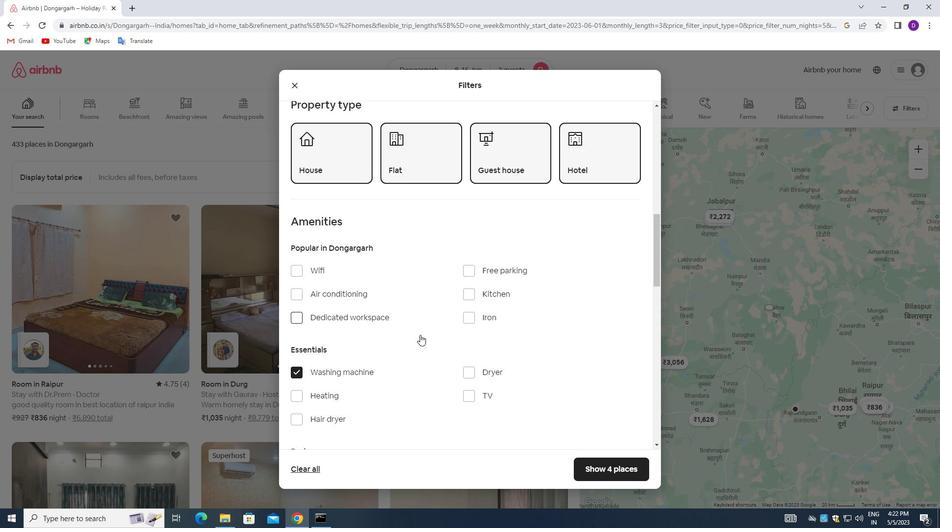 
Action: Mouse moved to (420, 335)
Screenshot: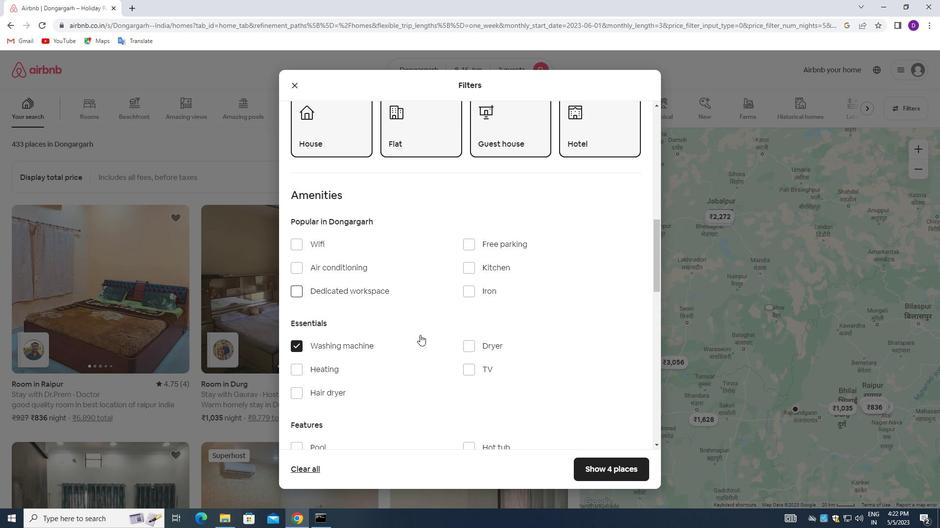 
Action: Mouse scrolled (420, 334) with delta (0, 0)
Screenshot: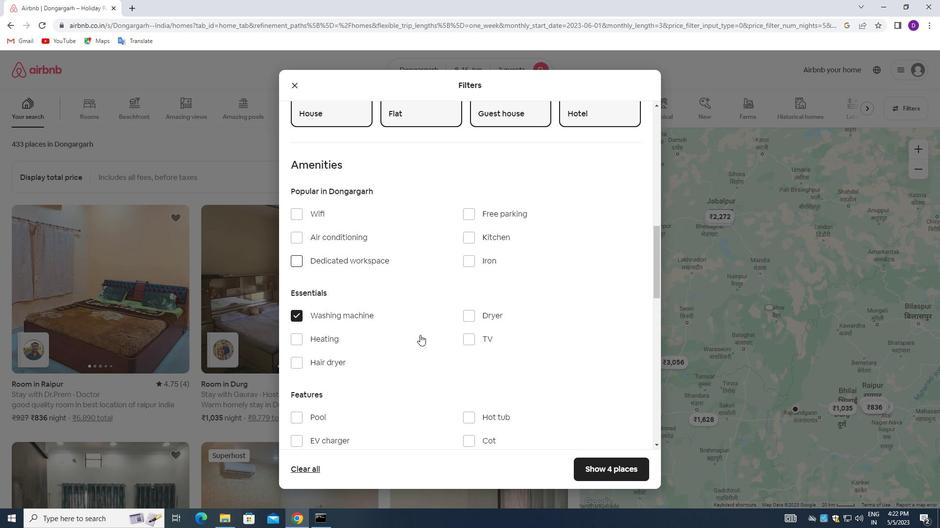 
Action: Mouse moved to (425, 337)
Screenshot: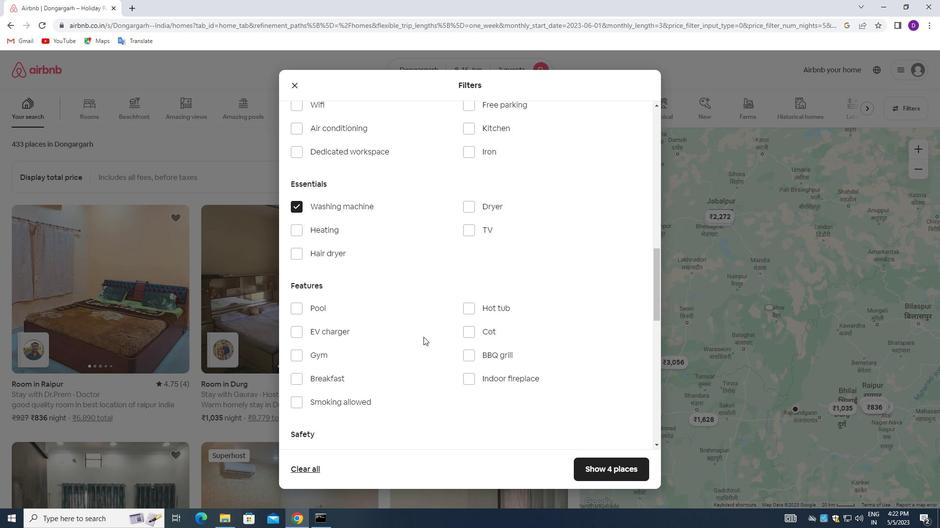
Action: Mouse scrolled (425, 336) with delta (0, 0)
Screenshot: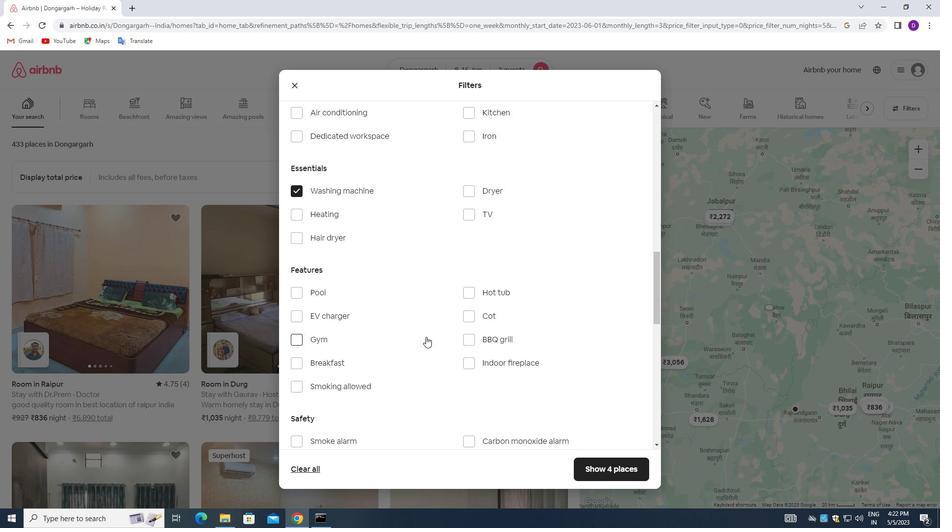 
Action: Mouse scrolled (425, 336) with delta (0, 0)
Screenshot: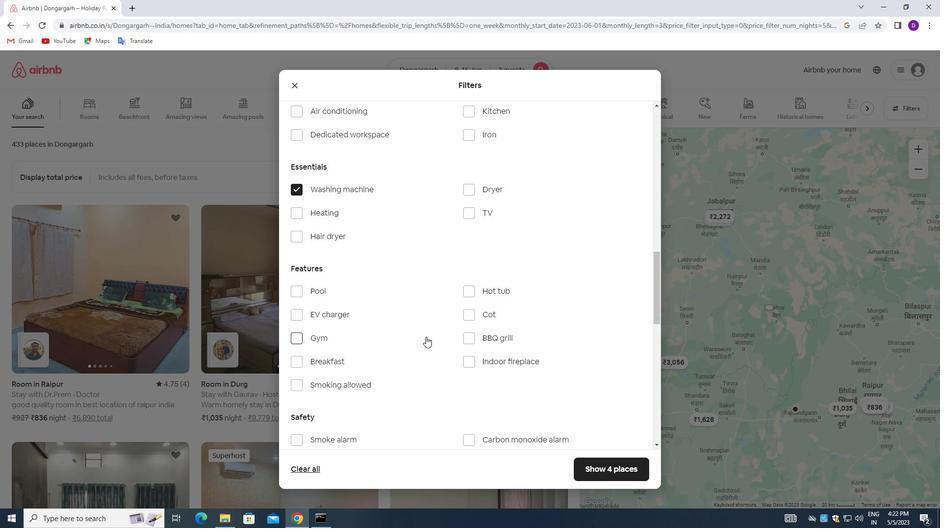 
Action: Mouse moved to (425, 337)
Screenshot: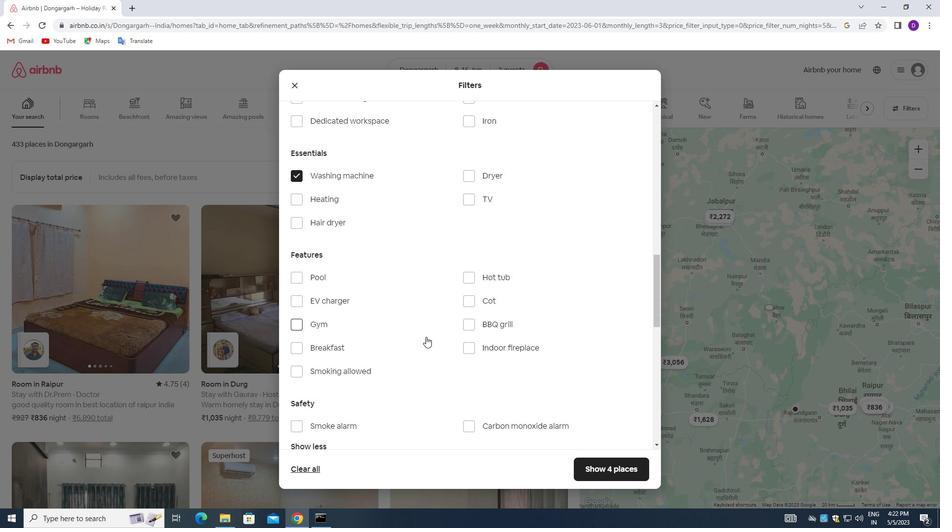 
Action: Mouse scrolled (425, 336) with delta (0, 0)
Screenshot: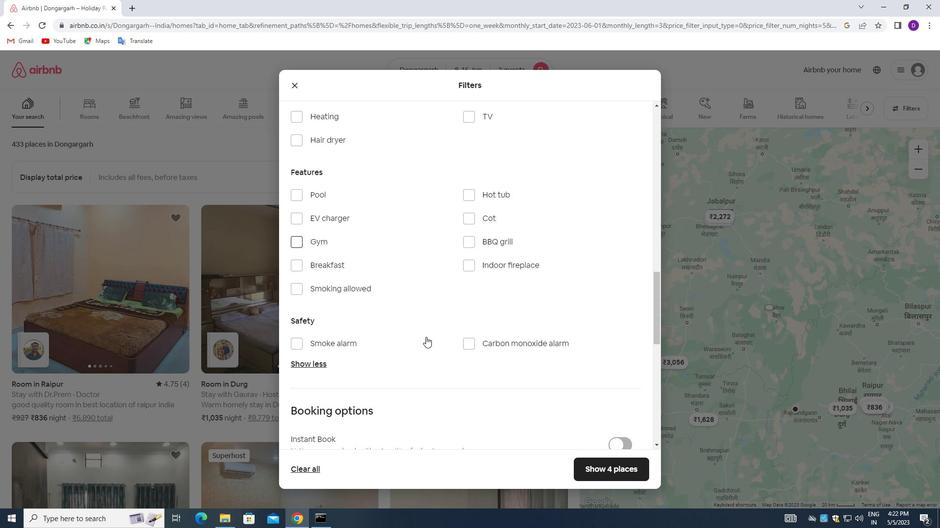 
Action: Mouse scrolled (425, 336) with delta (0, 0)
Screenshot: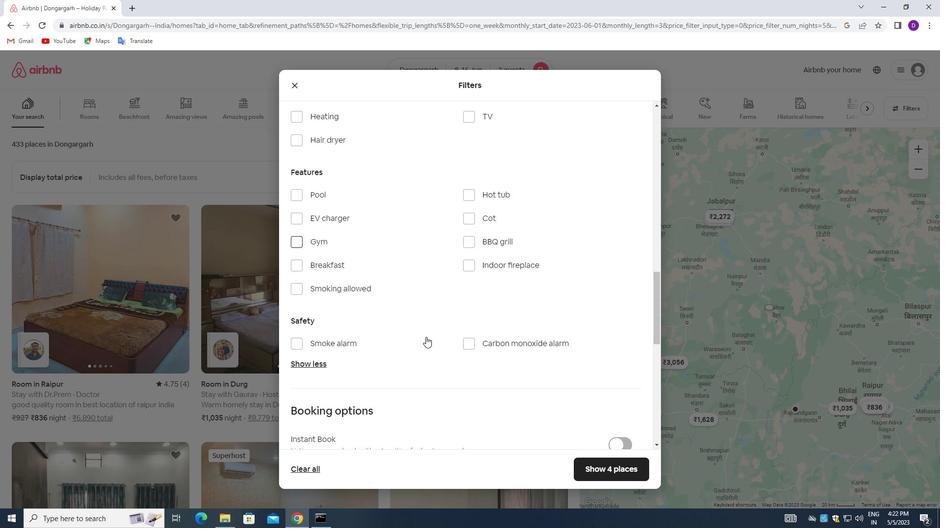 
Action: Mouse moved to (615, 376)
Screenshot: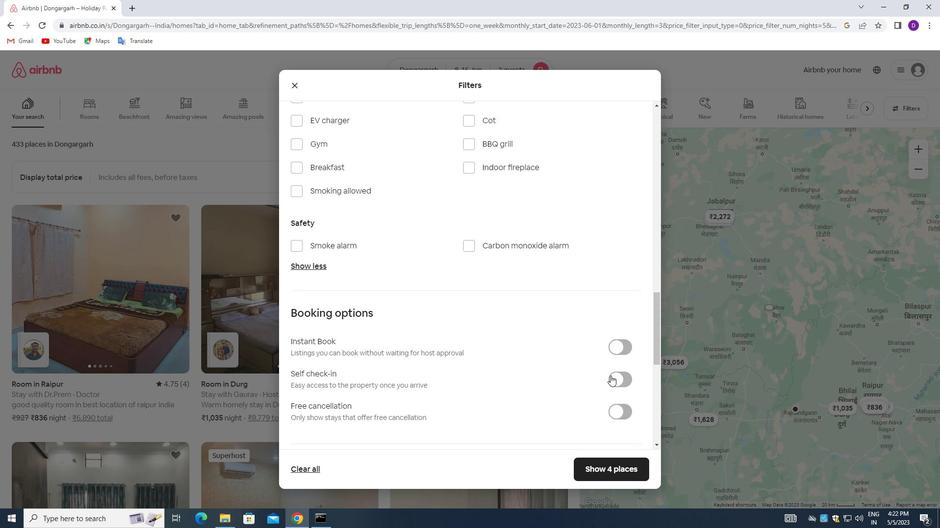 
Action: Mouse pressed left at (615, 376)
Screenshot: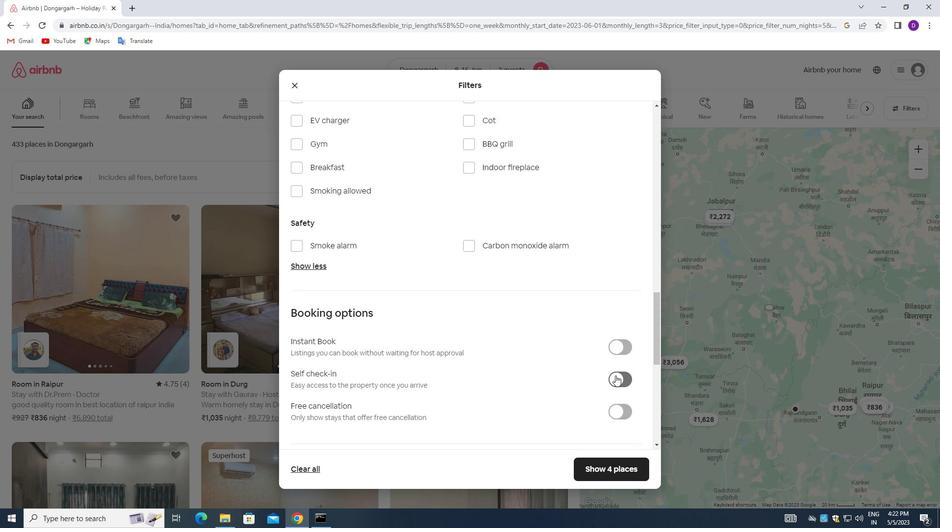 
Action: Mouse moved to (441, 362)
Screenshot: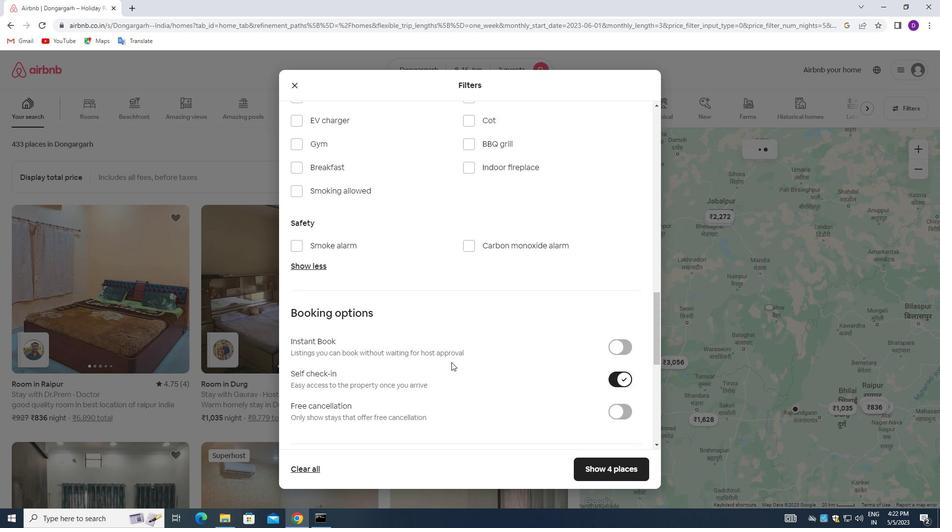 
Action: Mouse scrolled (441, 362) with delta (0, 0)
Screenshot: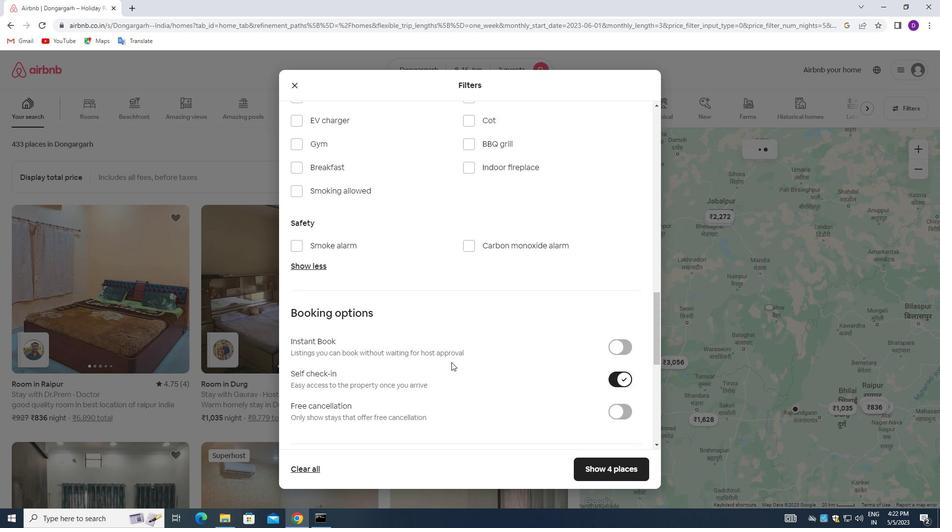 
Action: Mouse moved to (435, 361)
Screenshot: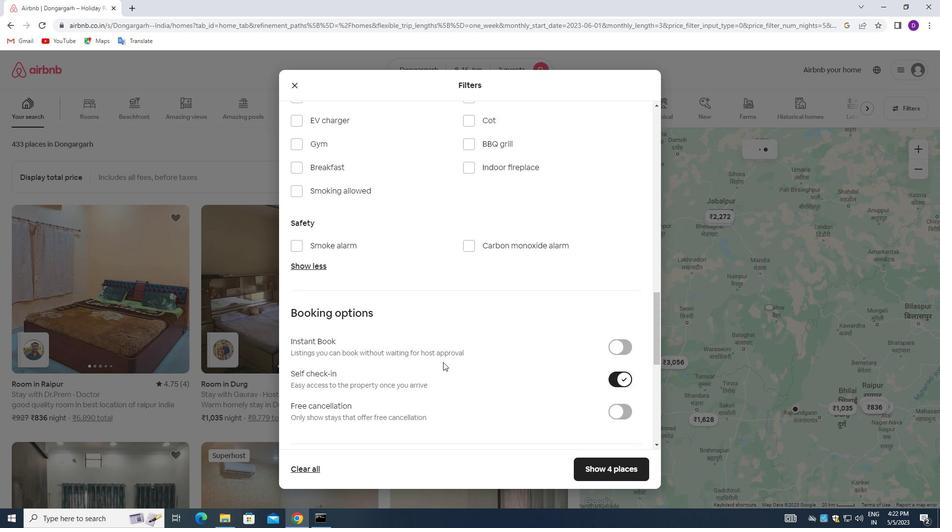 
Action: Mouse scrolled (435, 361) with delta (0, 0)
Screenshot: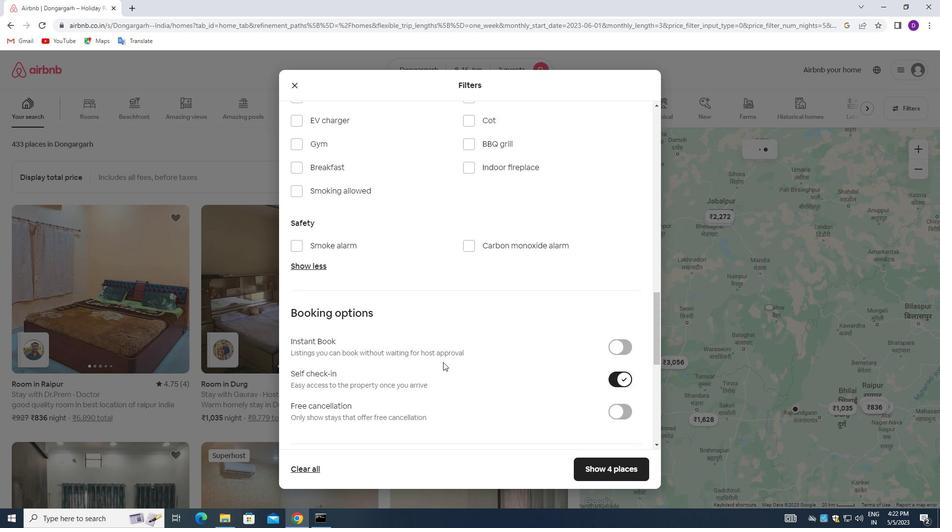 
Action: Mouse moved to (419, 359)
Screenshot: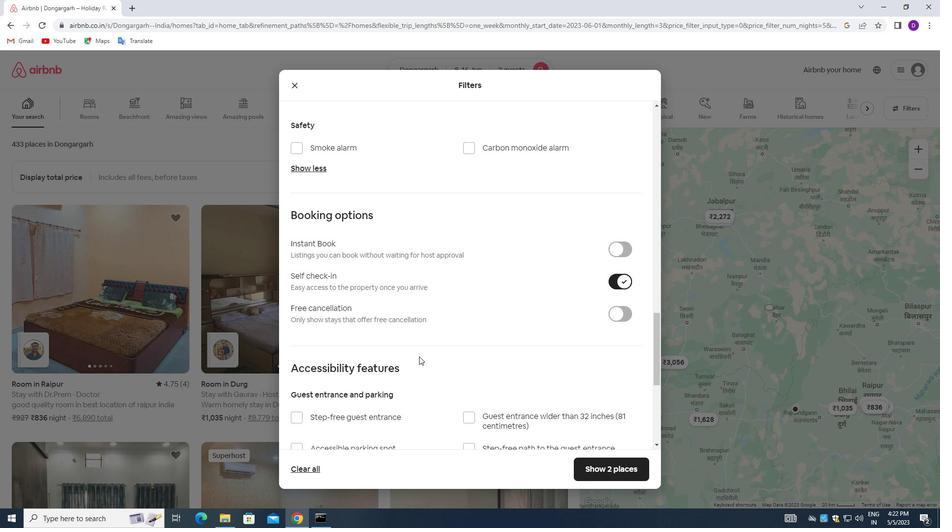 
Action: Mouse scrolled (419, 358) with delta (0, 0)
Screenshot: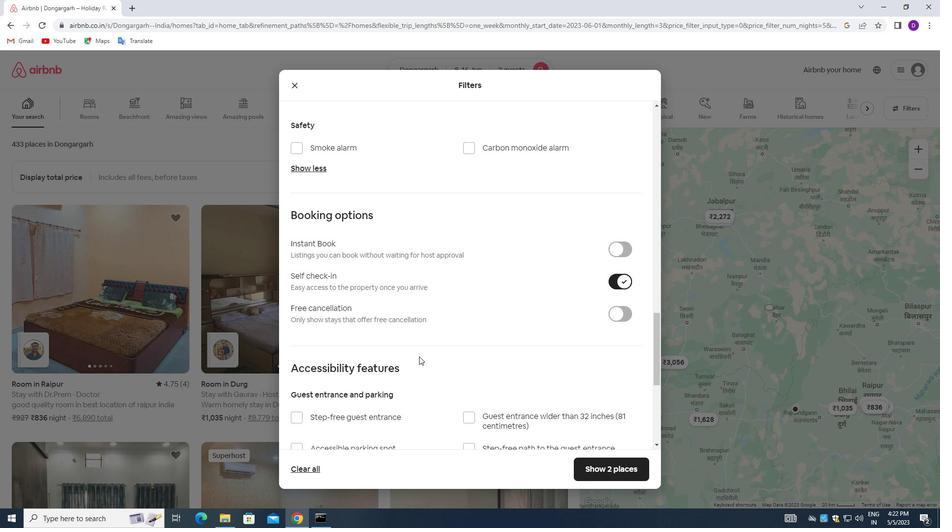 
Action: Mouse moved to (420, 362)
Screenshot: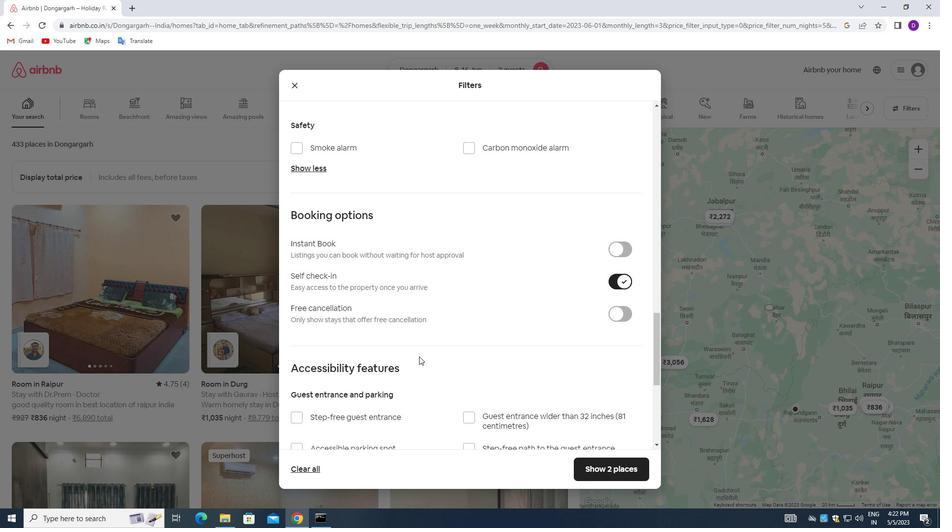 
Action: Mouse scrolled (420, 361) with delta (0, 0)
Screenshot: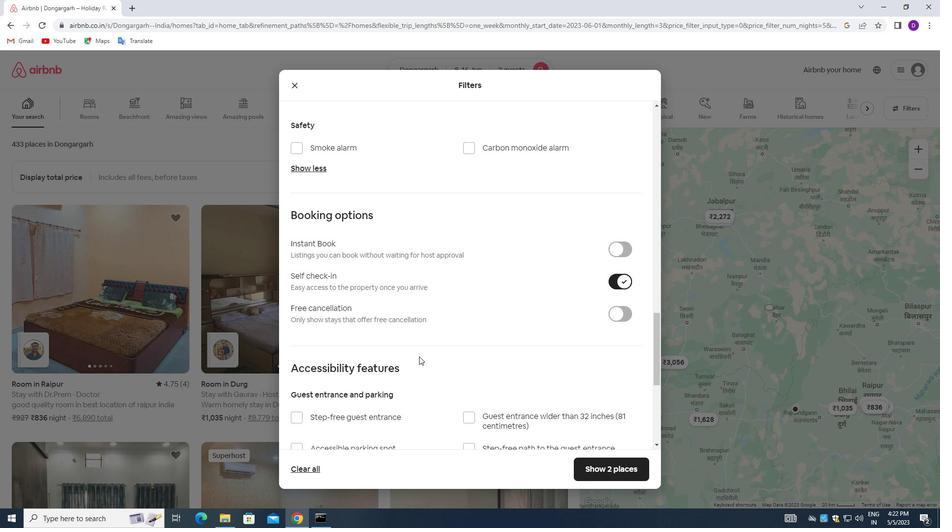 
Action: Mouse moved to (421, 364)
Screenshot: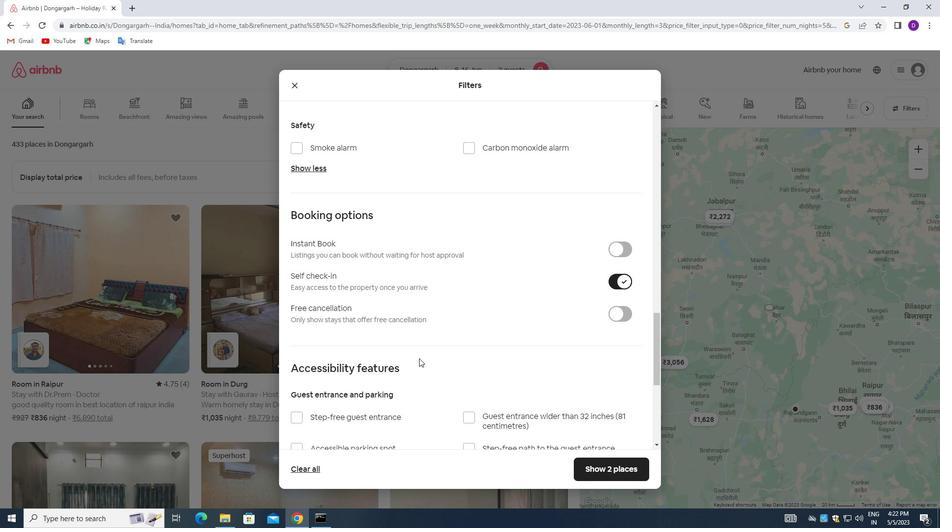 
Action: Mouse scrolled (421, 363) with delta (0, 0)
Screenshot: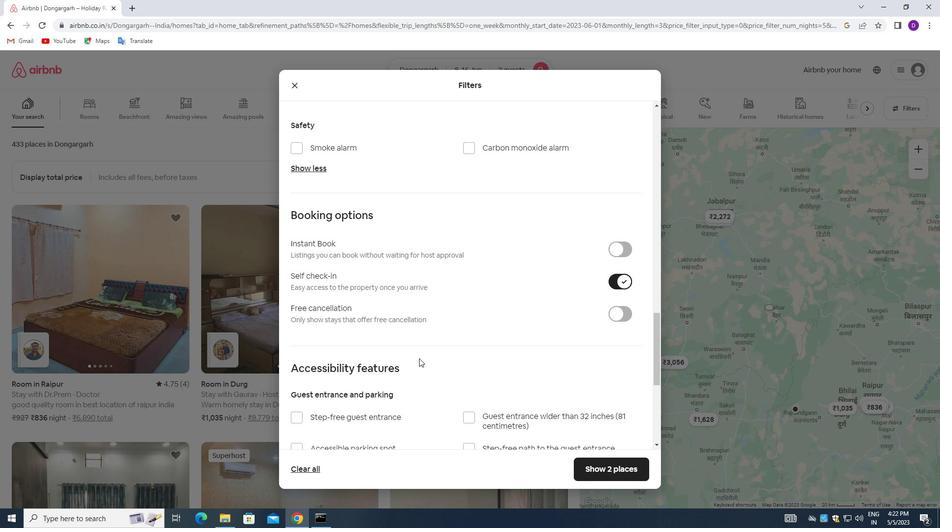 
Action: Mouse moved to (417, 372)
Screenshot: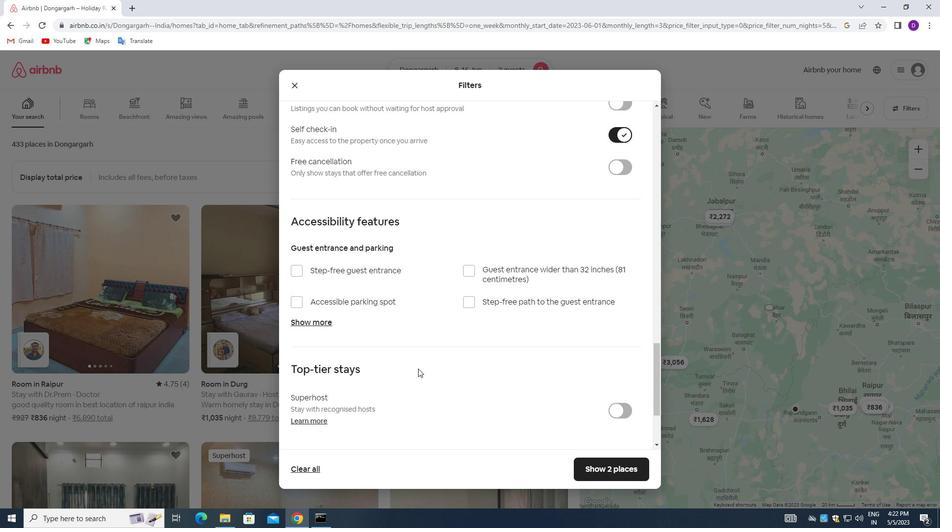 
Action: Mouse scrolled (417, 372) with delta (0, 0)
Screenshot: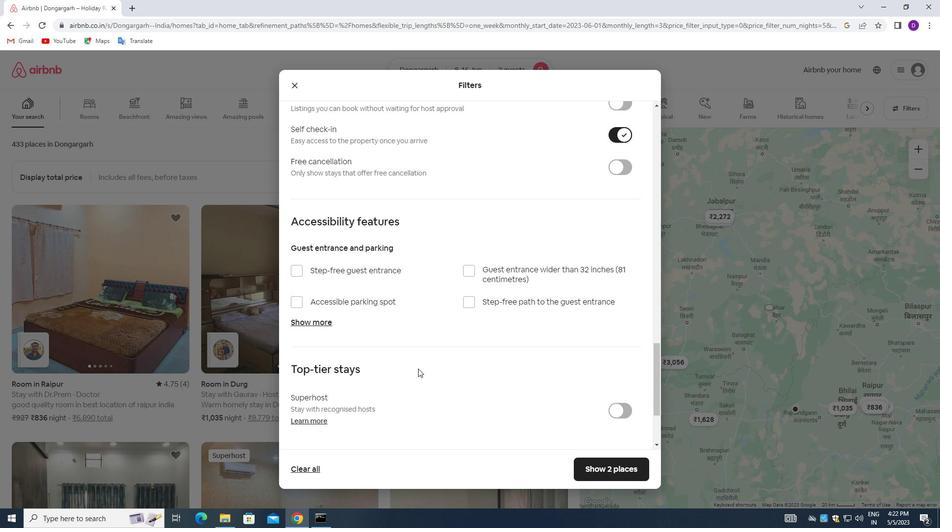
Action: Mouse moved to (415, 376)
Screenshot: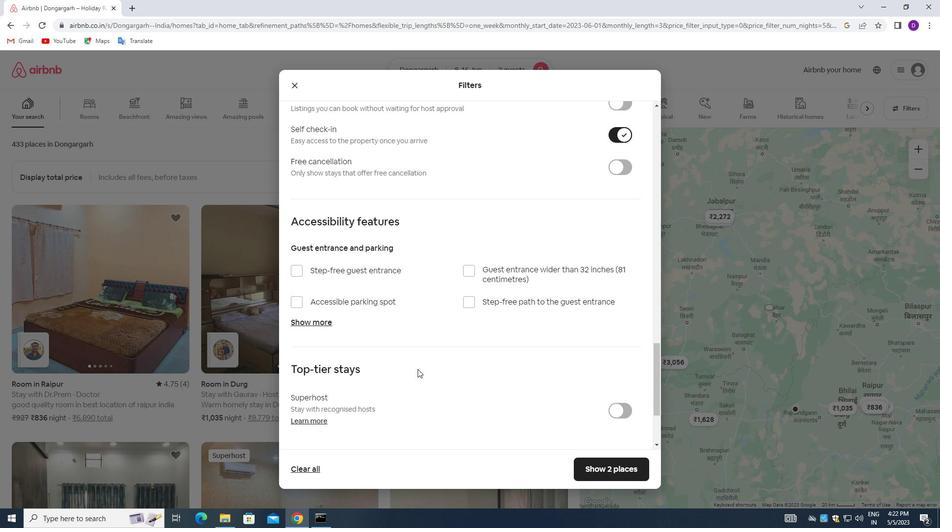 
Action: Mouse scrolled (415, 375) with delta (0, 0)
Screenshot: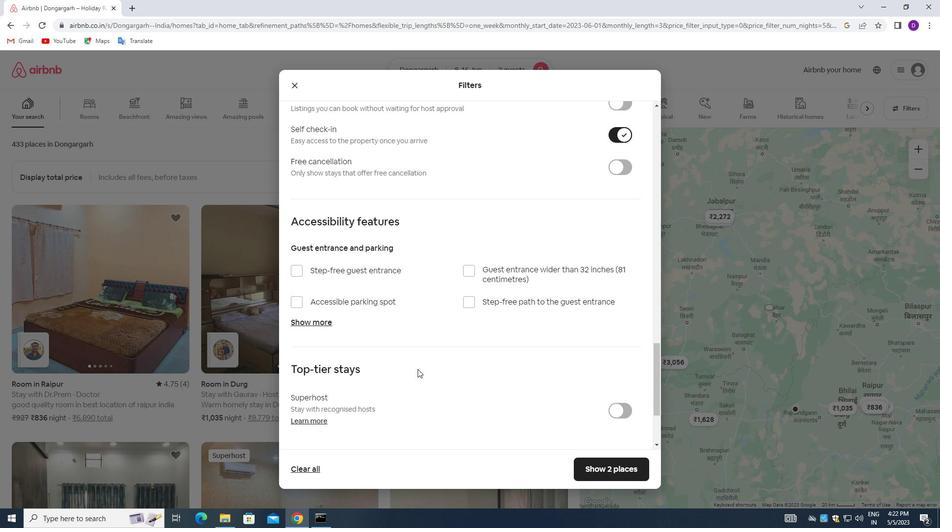 
Action: Mouse moved to (415, 377)
Screenshot: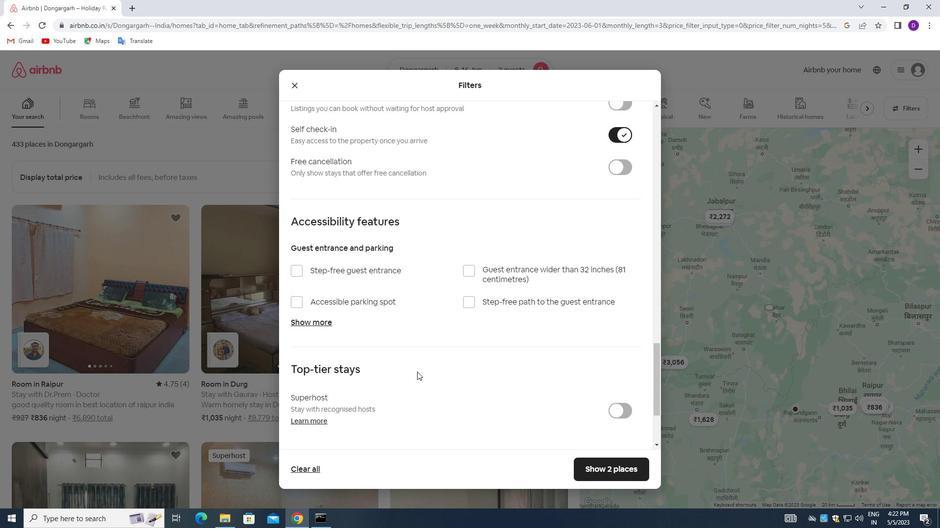 
Action: Mouse scrolled (415, 377) with delta (0, 0)
Screenshot: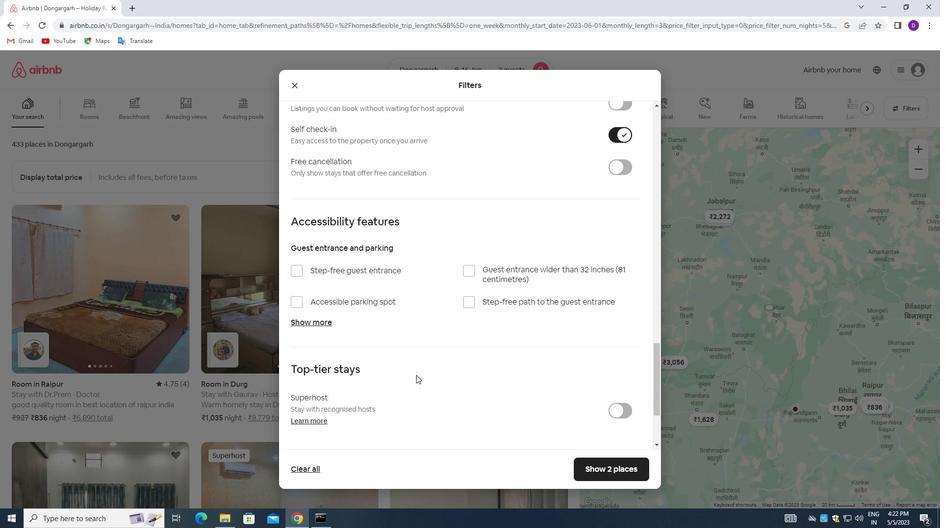 
Action: Mouse moved to (414, 378)
Screenshot: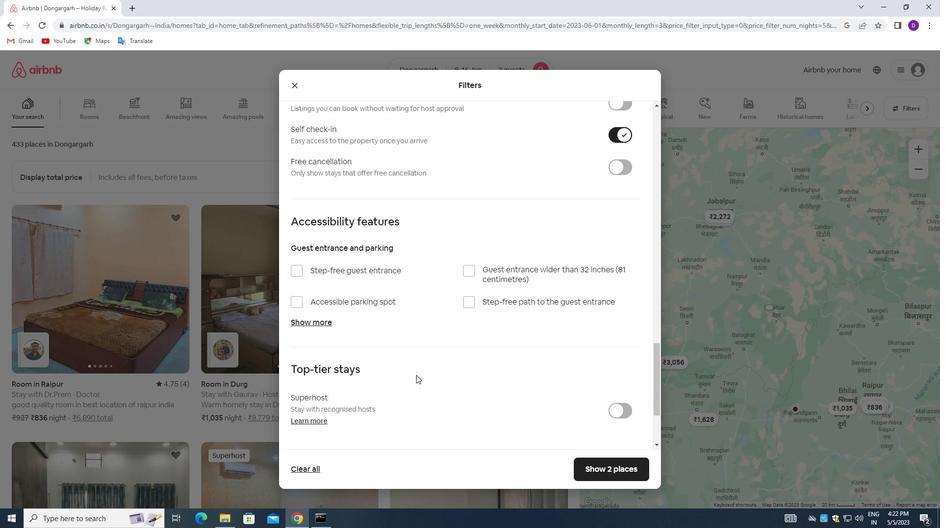 
Action: Mouse scrolled (414, 378) with delta (0, 0)
Screenshot: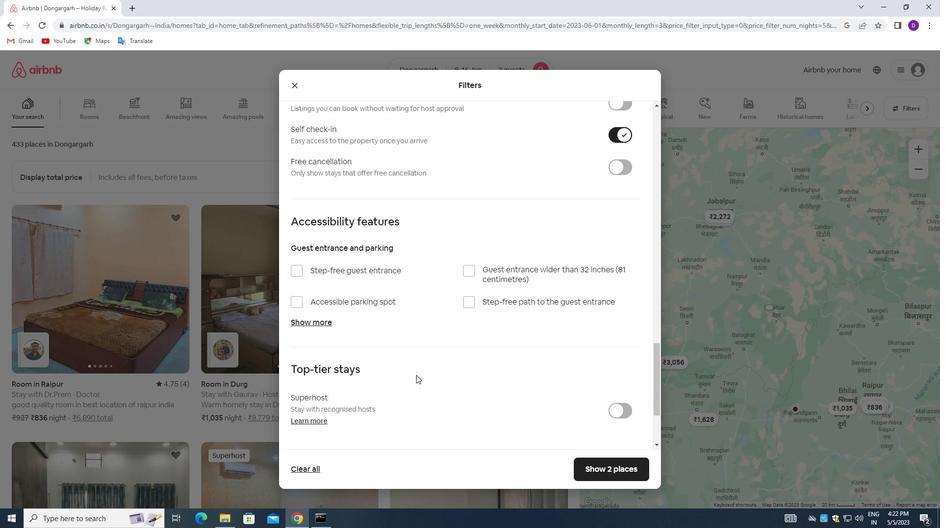 
Action: Mouse moved to (403, 390)
Screenshot: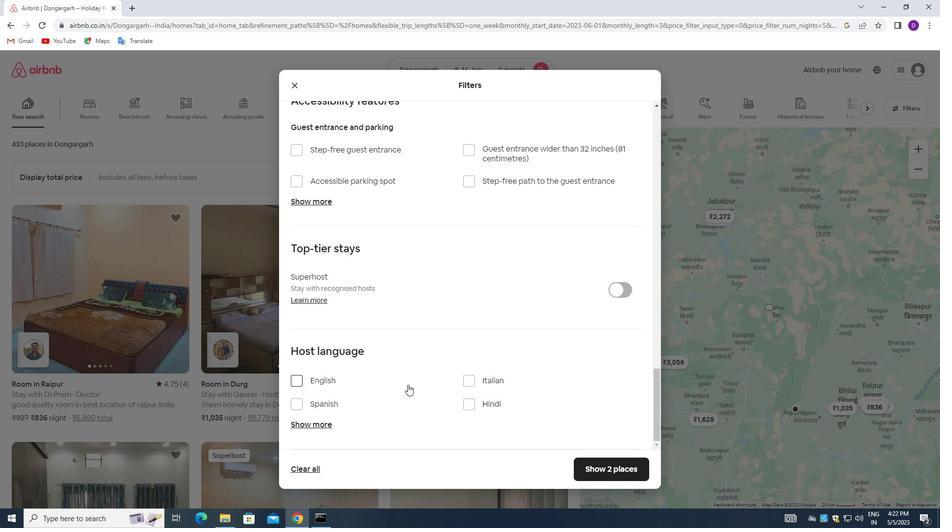 
Action: Mouse scrolled (403, 389) with delta (0, 0)
Screenshot: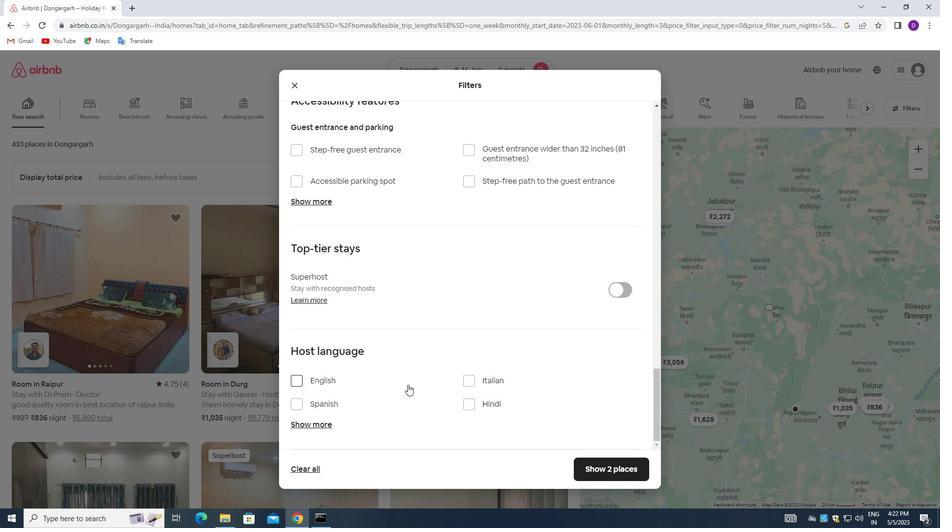 
Action: Mouse moved to (401, 391)
Screenshot: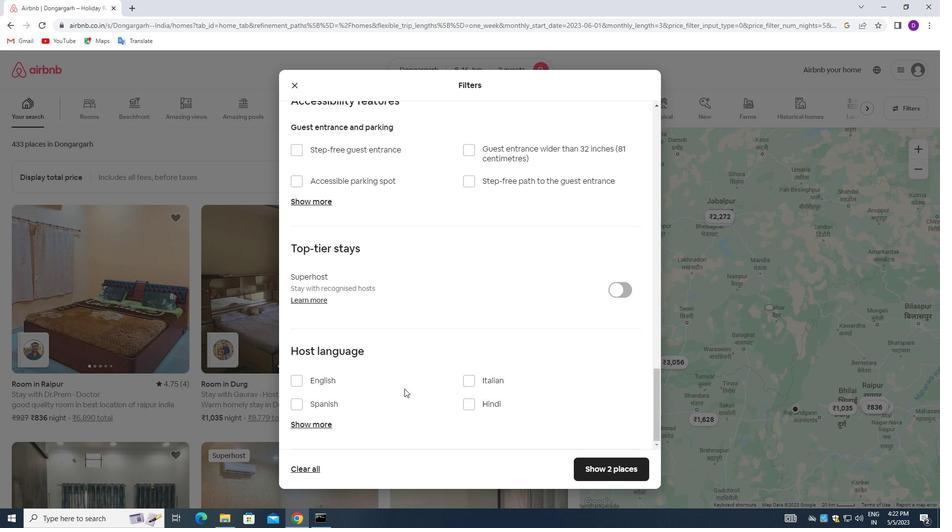 
Action: Mouse scrolled (401, 391) with delta (0, 0)
Screenshot: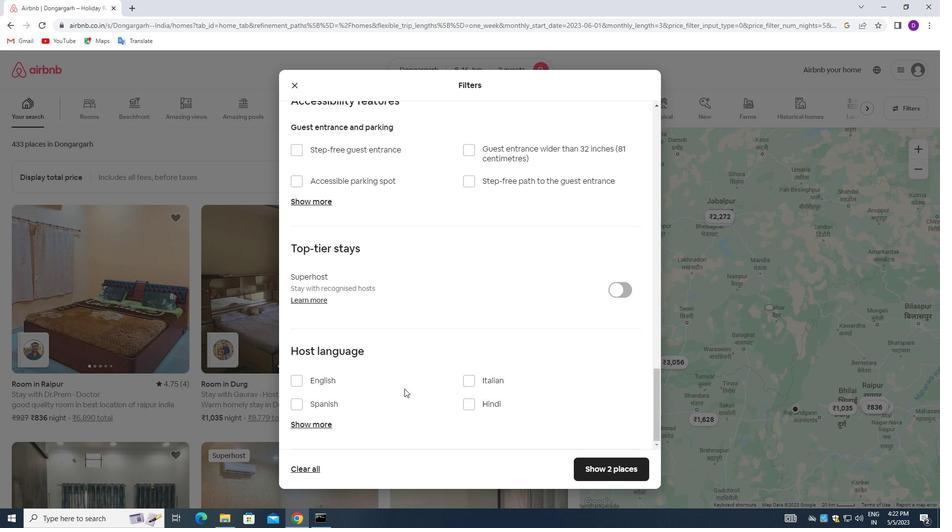 
Action: Mouse moved to (297, 383)
Screenshot: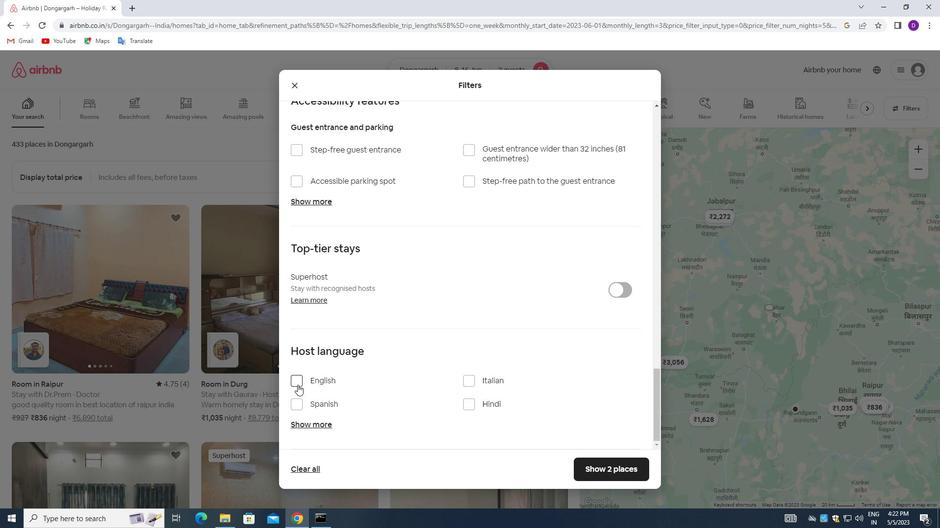 
Action: Mouse pressed left at (297, 383)
Screenshot: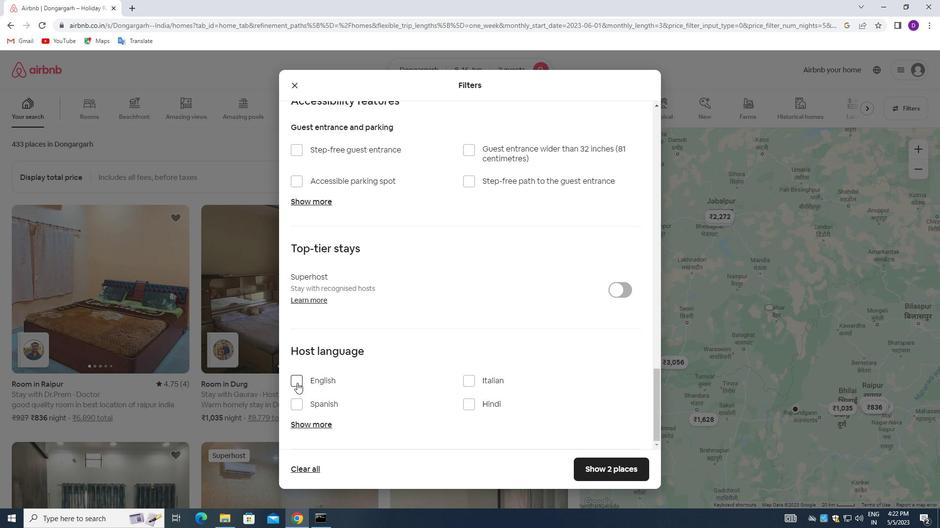 
Action: Mouse moved to (579, 469)
Screenshot: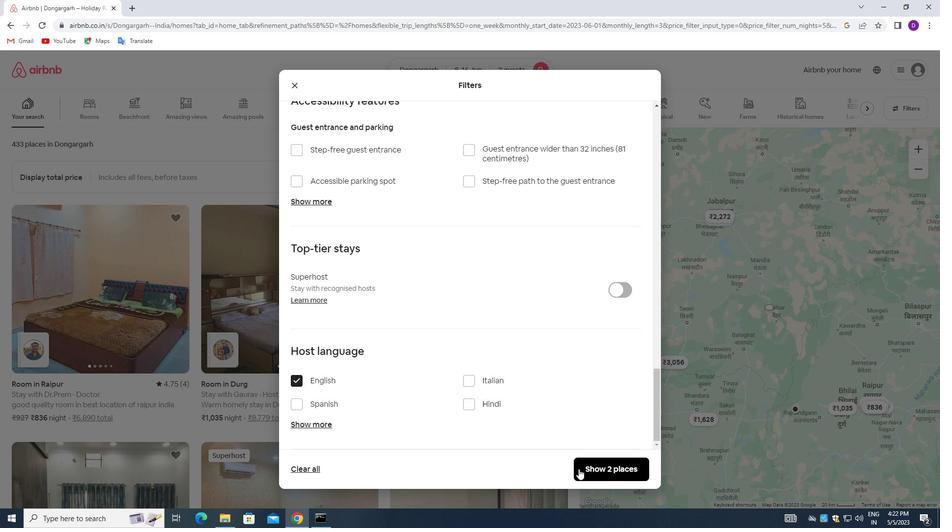 
Action: Mouse pressed left at (579, 469)
Screenshot: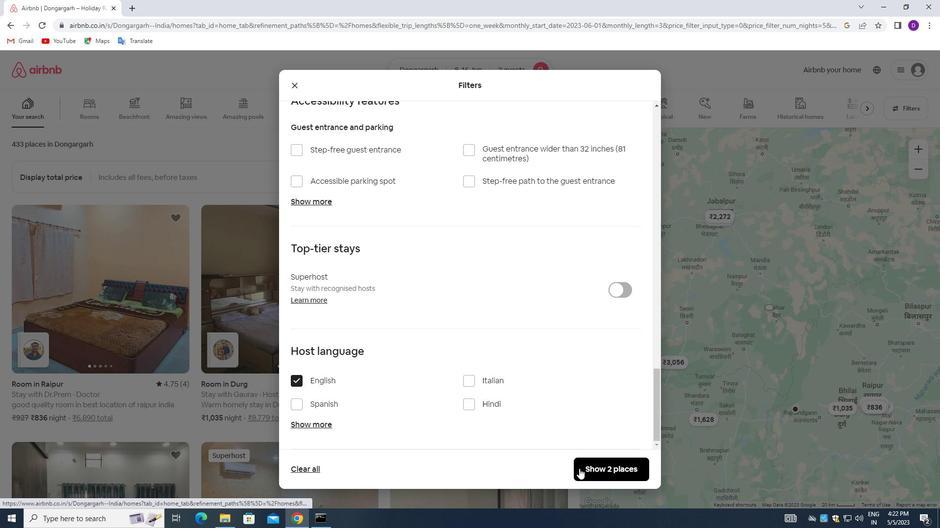 
Action: Mouse moved to (502, 344)
Screenshot: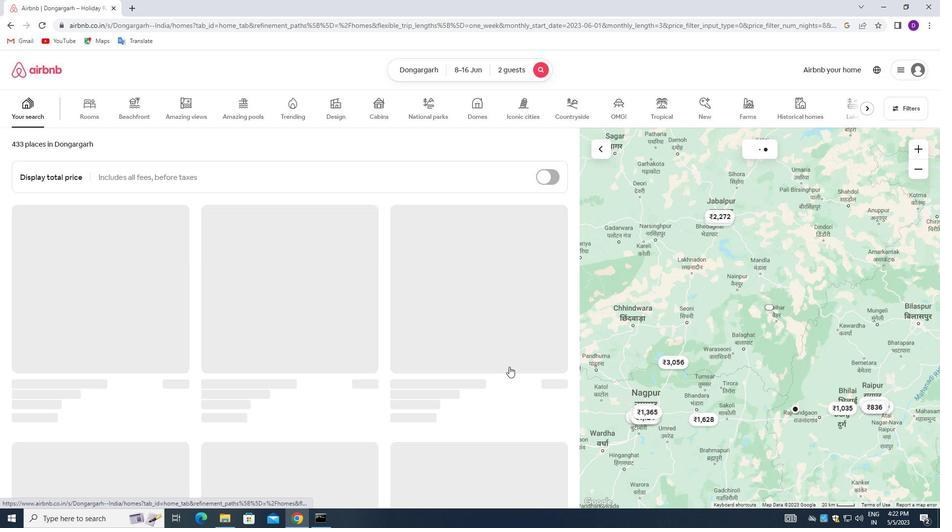 
